 Task: Find a round trip flight from Istanbul to London for 4 passengers in business class, departing on 13 July and returning on 20 July, with a budget of up to $4,000.
Action: Mouse moved to (360, 306)
Screenshot: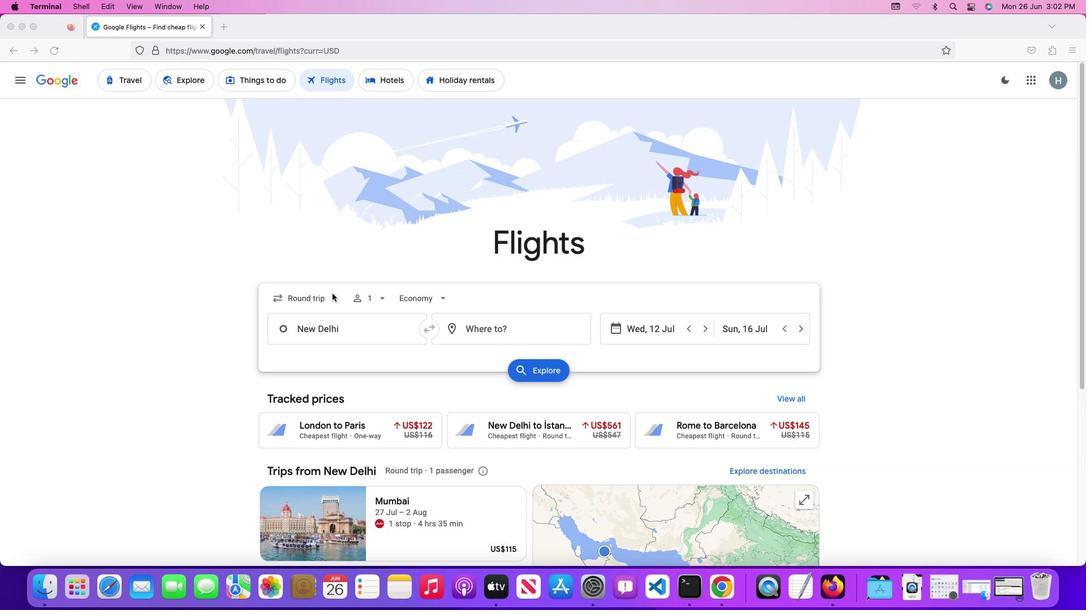 
Action: Mouse pressed left at (360, 306)
Screenshot: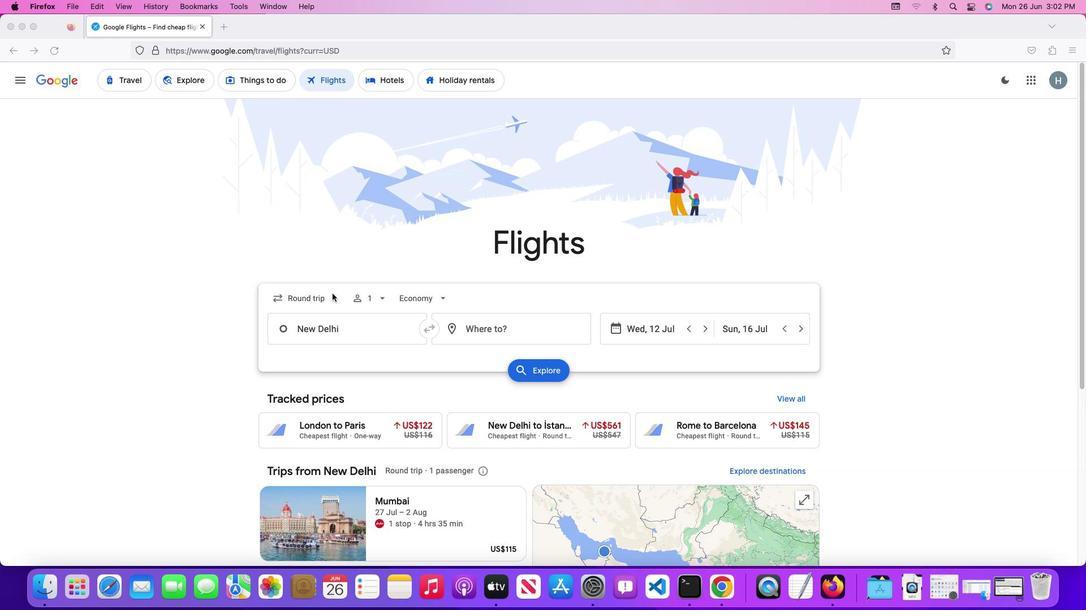 
Action: Mouse pressed left at (360, 306)
Screenshot: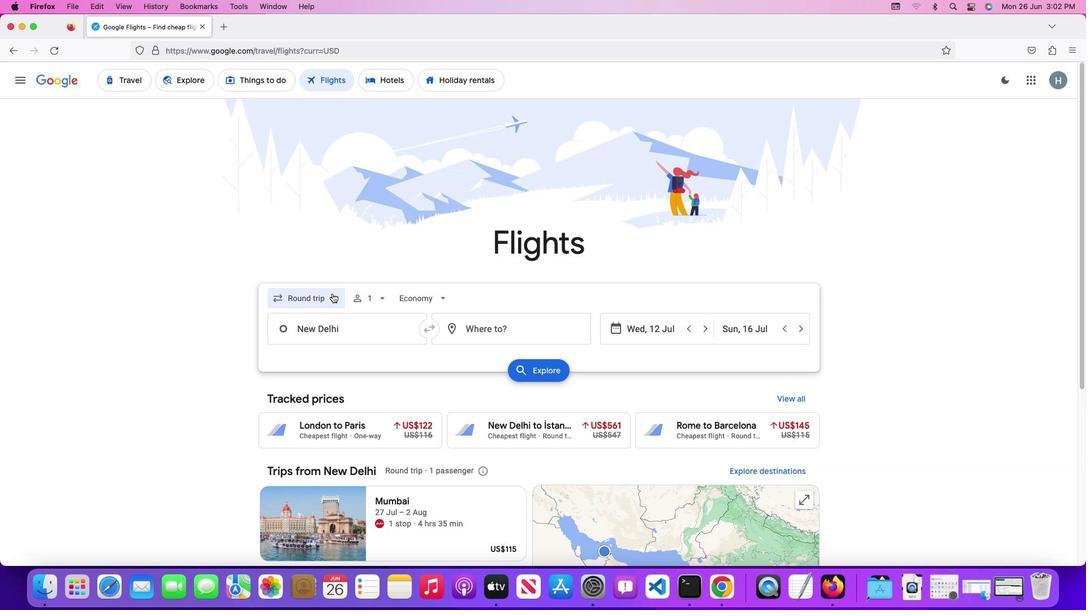 
Action: Mouse moved to (355, 338)
Screenshot: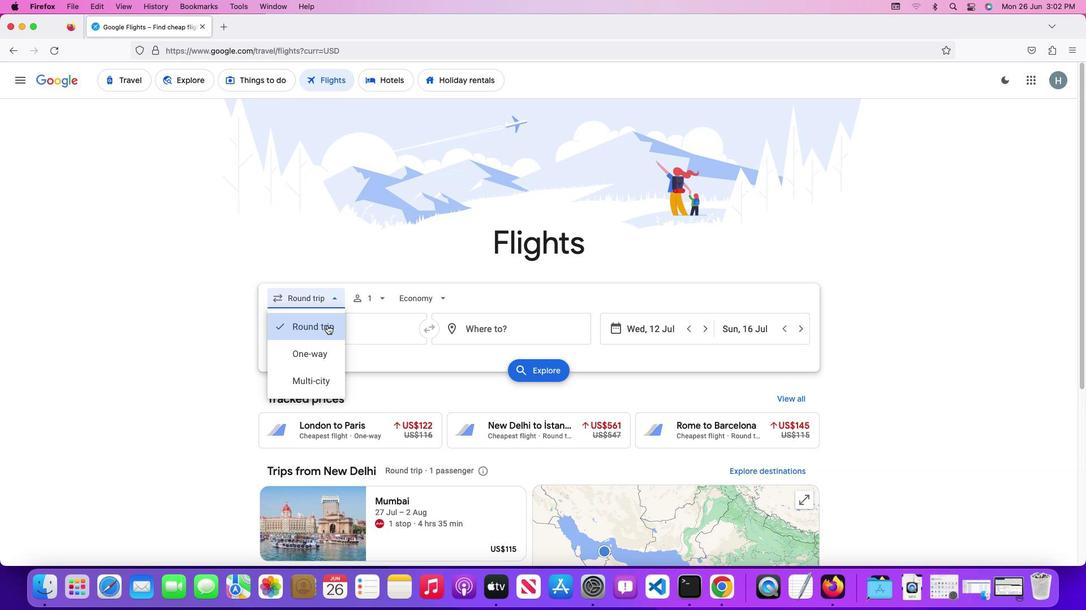 
Action: Mouse pressed left at (355, 338)
Screenshot: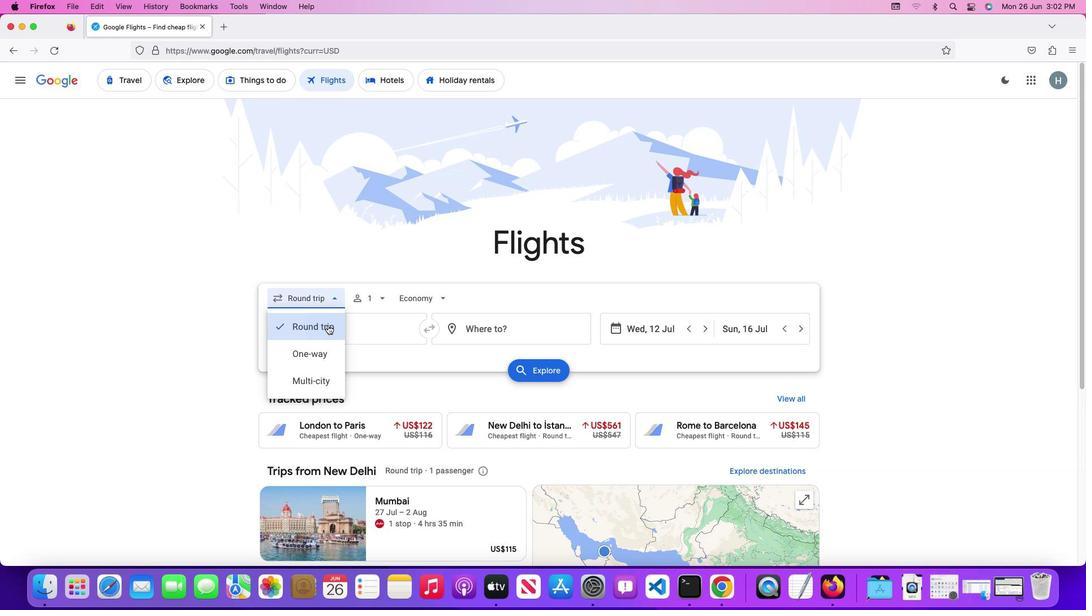
Action: Mouse moved to (407, 314)
Screenshot: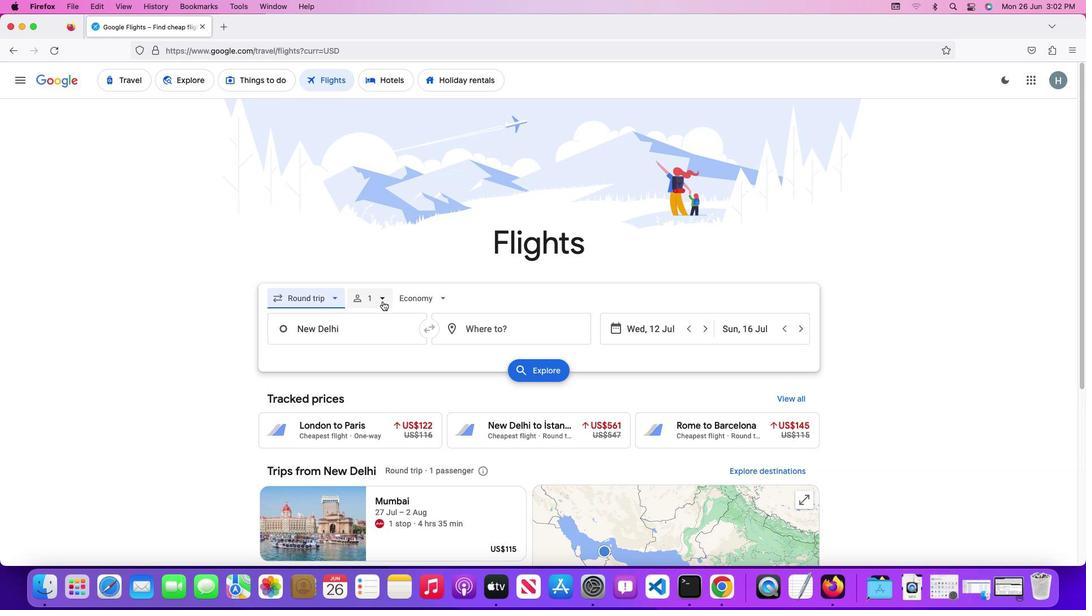 
Action: Mouse pressed left at (407, 314)
Screenshot: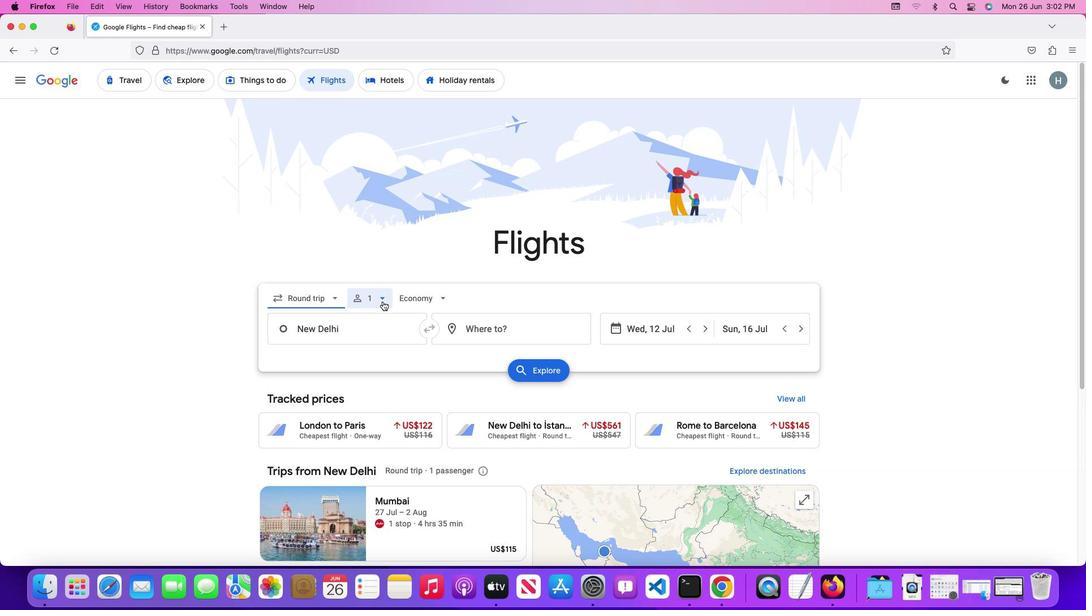 
Action: Mouse moved to (485, 337)
Screenshot: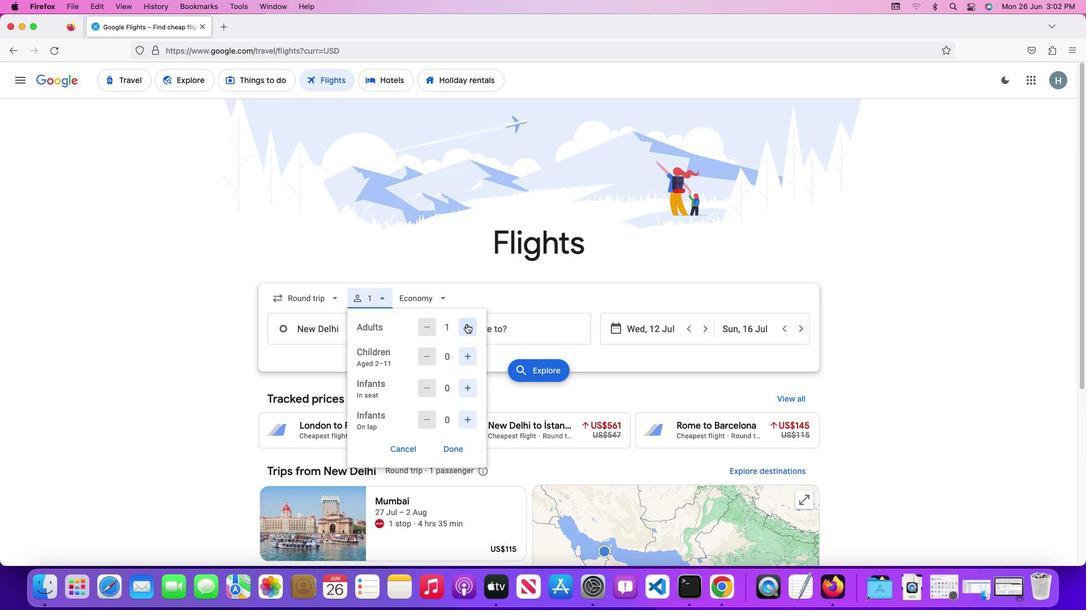 
Action: Mouse pressed left at (485, 337)
Screenshot: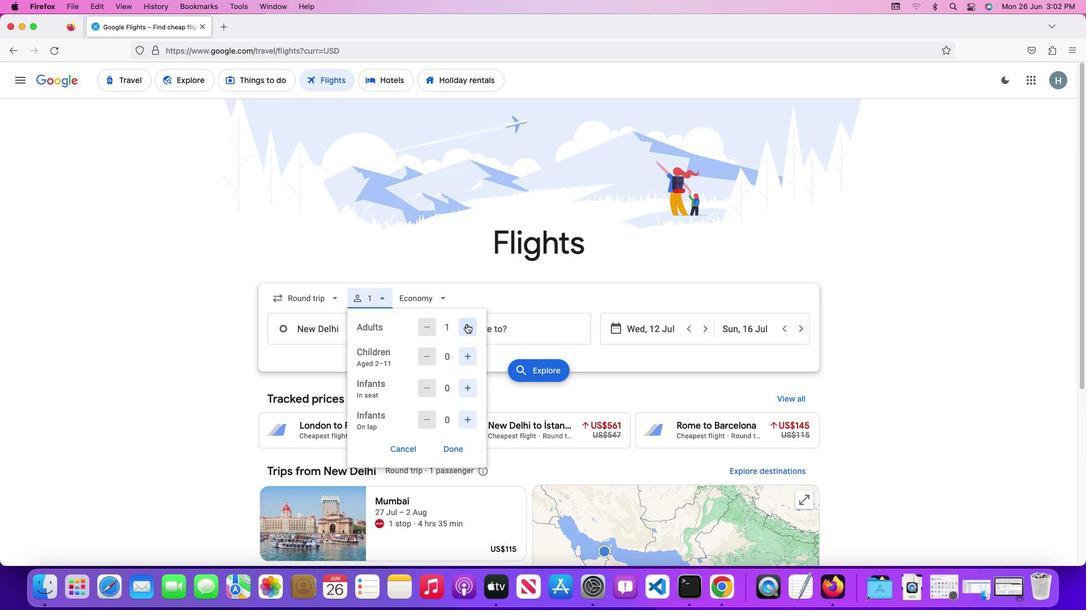
Action: Mouse moved to (492, 375)
Screenshot: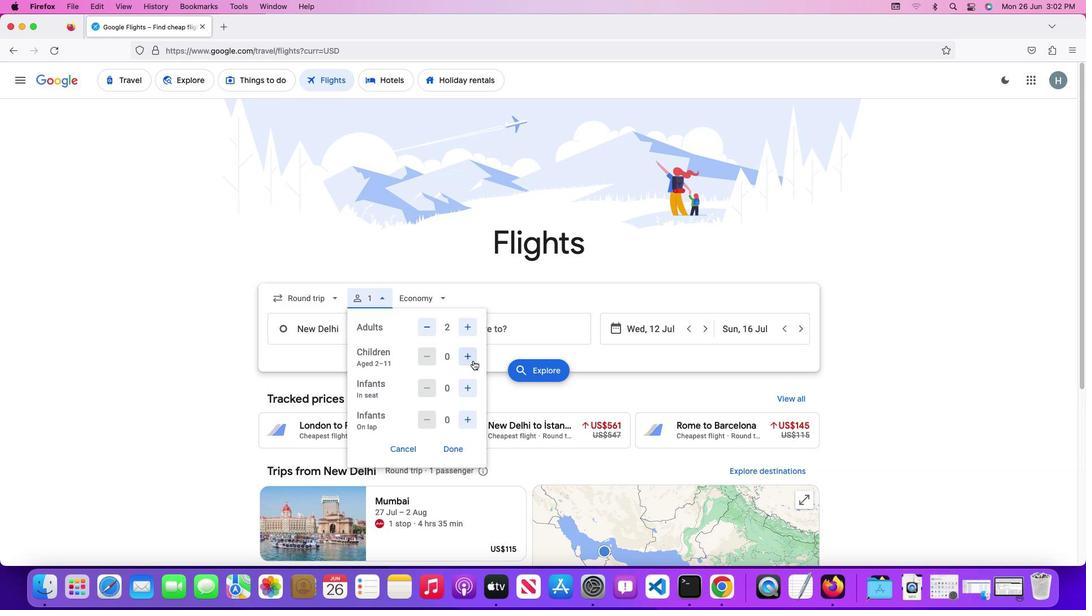 
Action: Mouse pressed left at (492, 375)
Screenshot: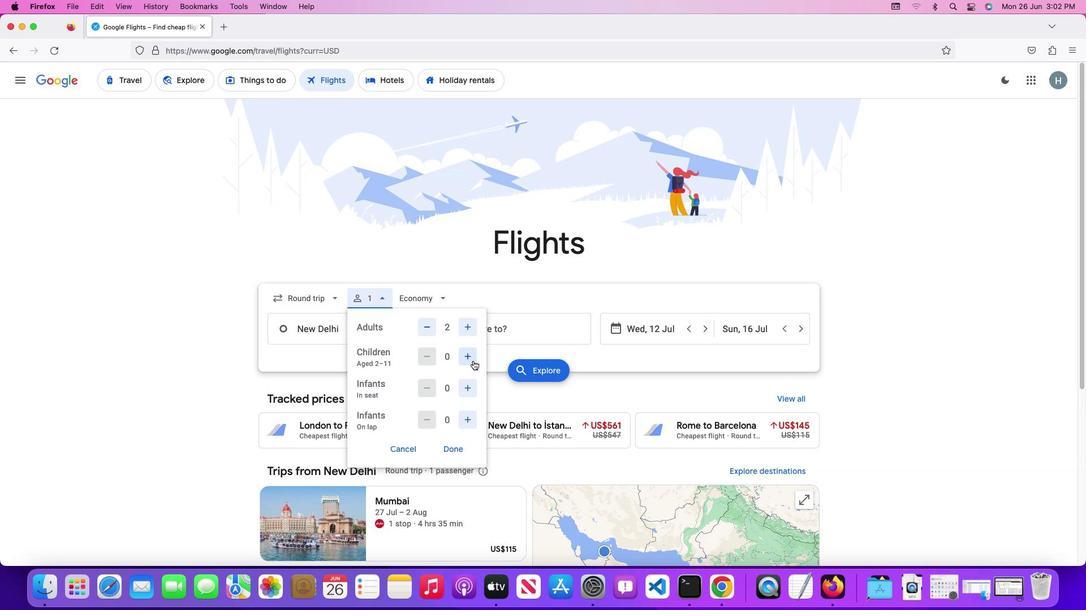 
Action: Mouse moved to (489, 438)
Screenshot: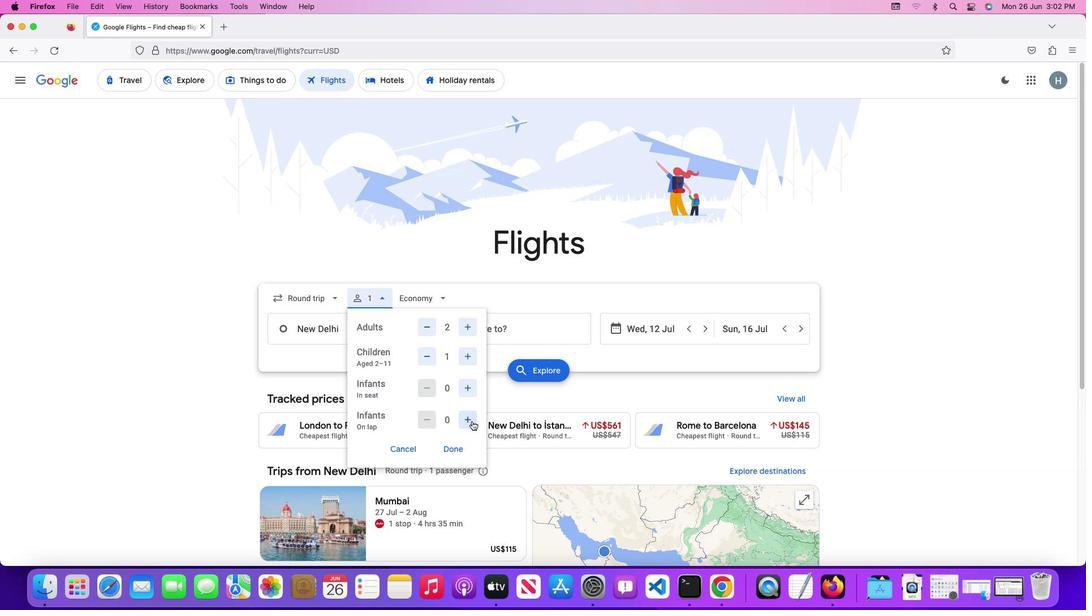 
Action: Mouse pressed left at (489, 438)
Screenshot: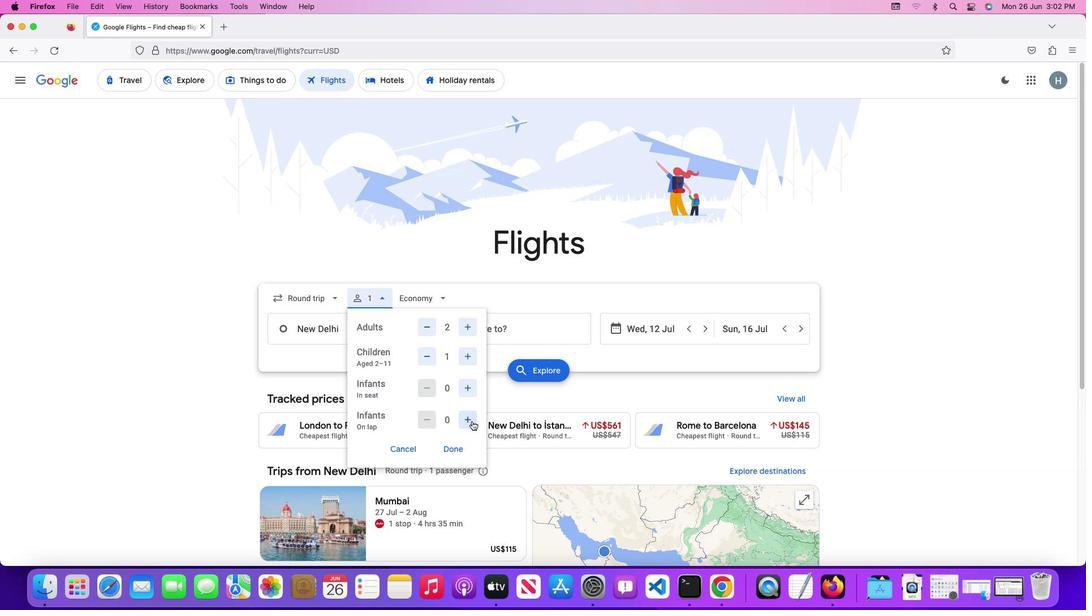 
Action: Mouse moved to (470, 470)
Screenshot: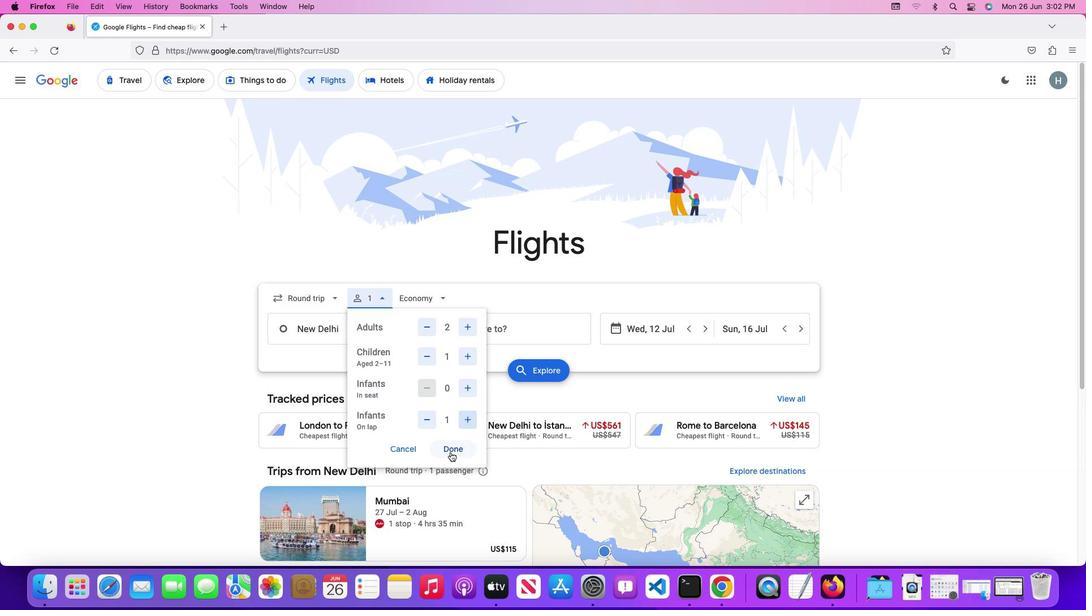 
Action: Mouse pressed left at (470, 470)
Screenshot: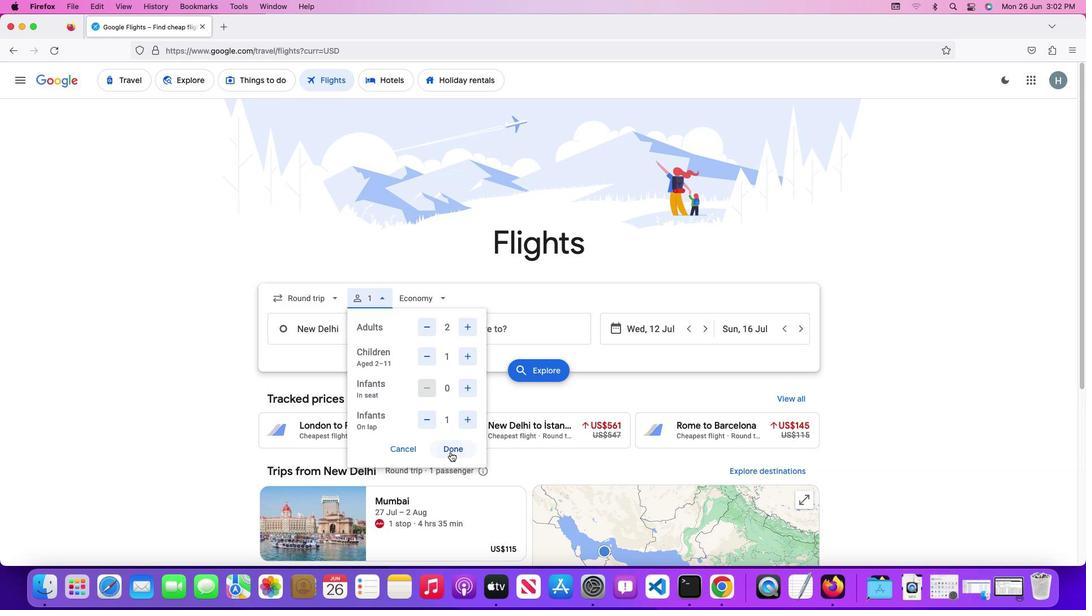 
Action: Mouse moved to (456, 304)
Screenshot: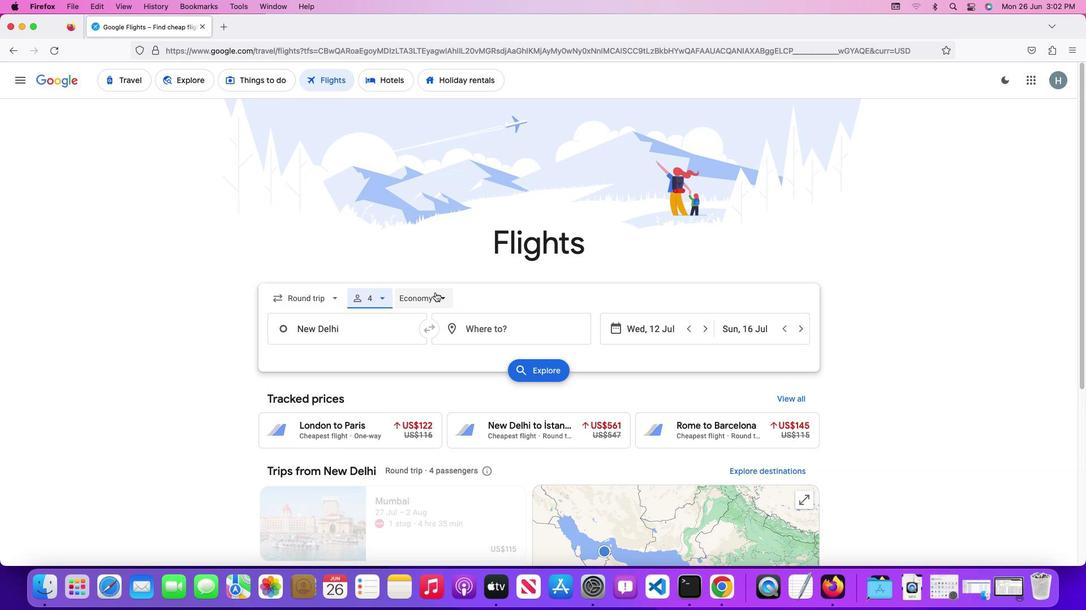 
Action: Mouse pressed left at (456, 304)
Screenshot: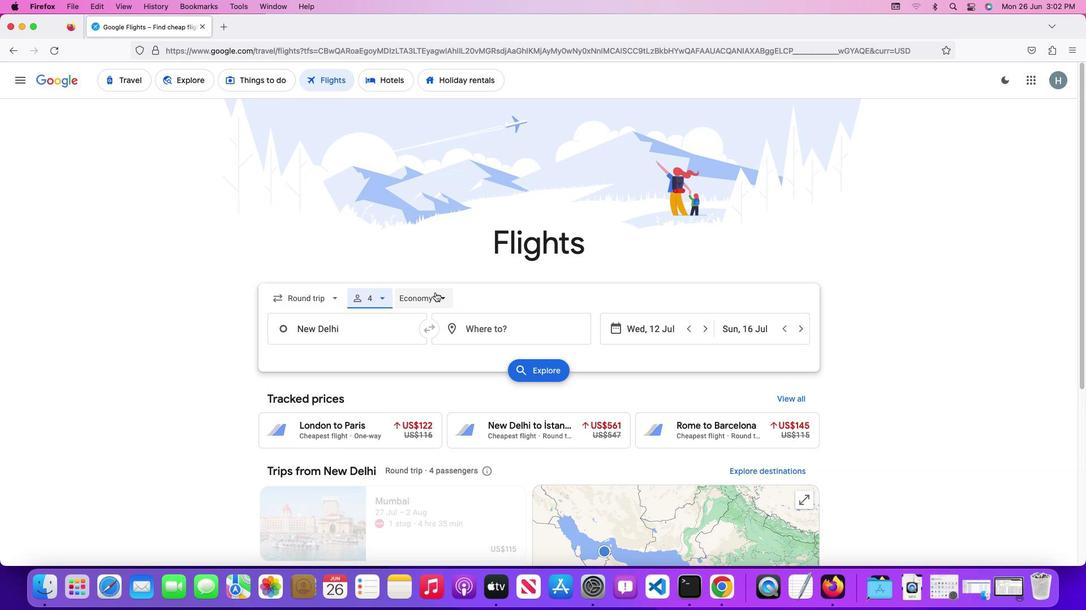 
Action: Mouse moved to (457, 394)
Screenshot: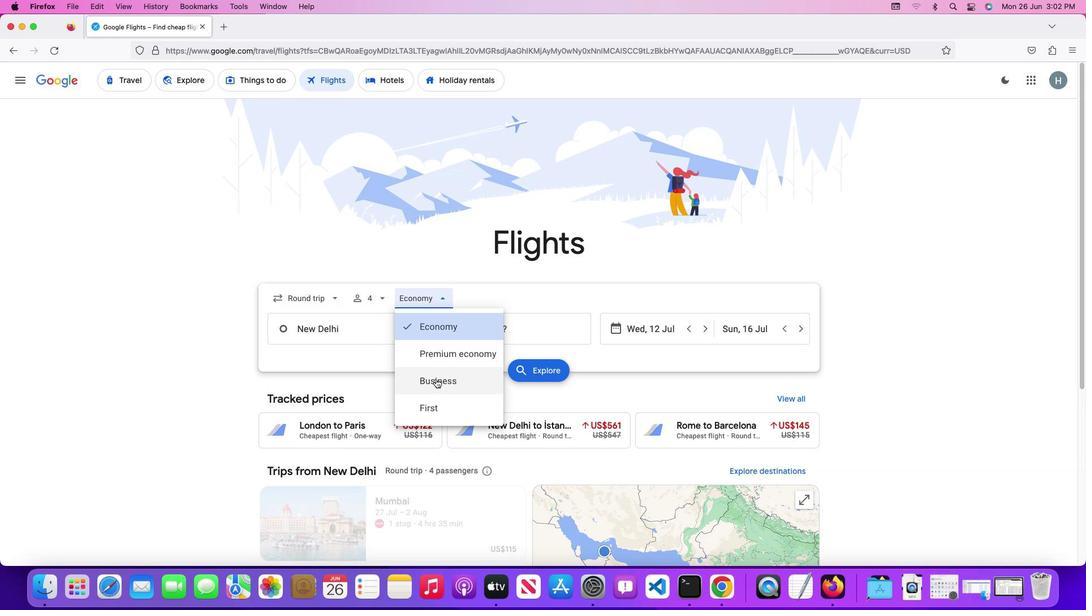 
Action: Mouse pressed left at (457, 394)
Screenshot: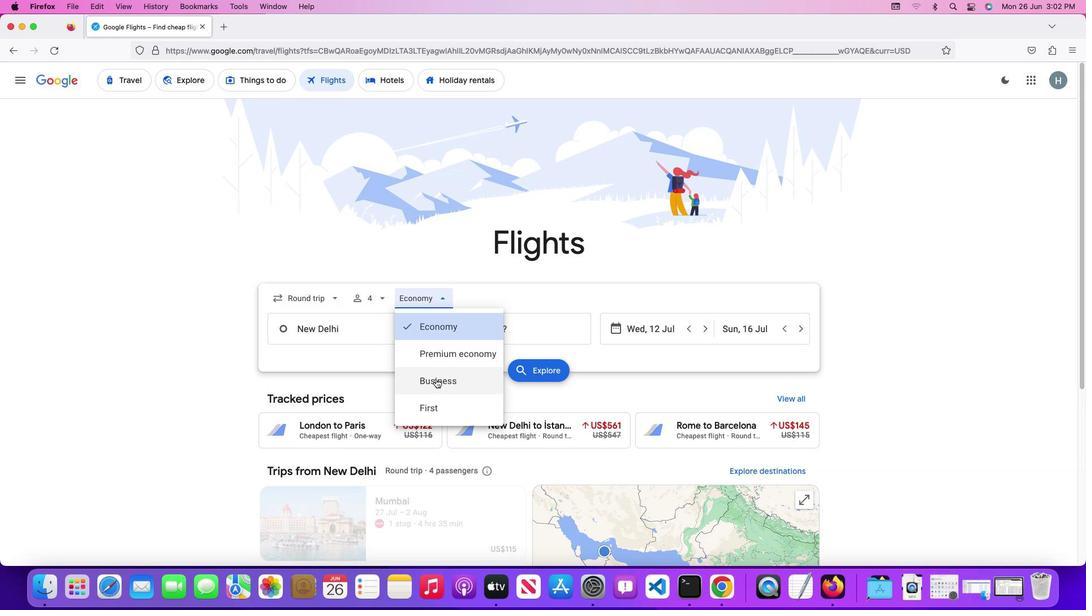 
Action: Mouse moved to (390, 343)
Screenshot: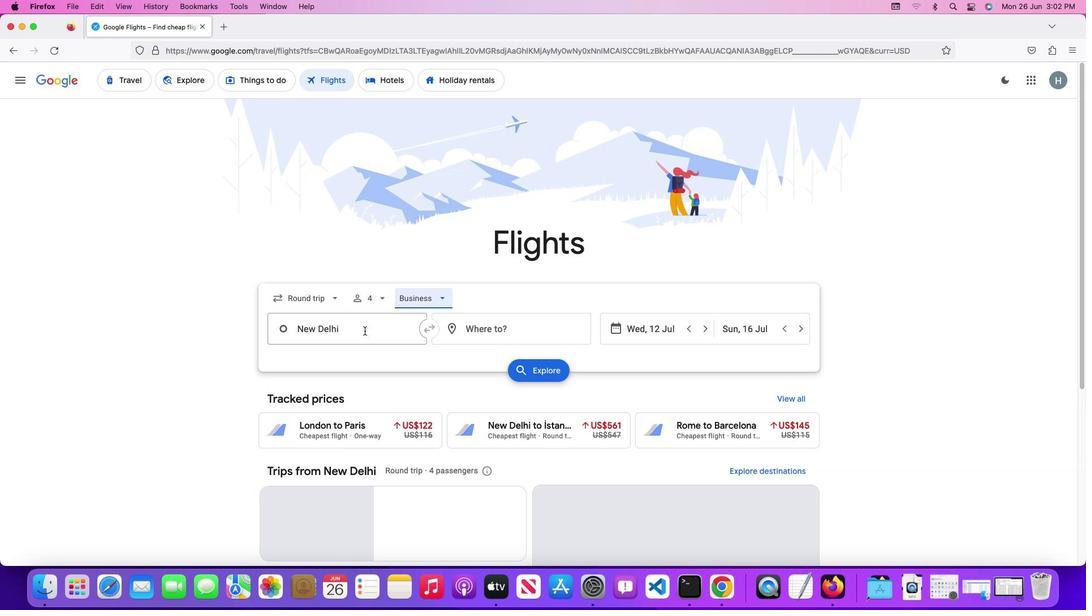 
Action: Mouse pressed left at (390, 343)
Screenshot: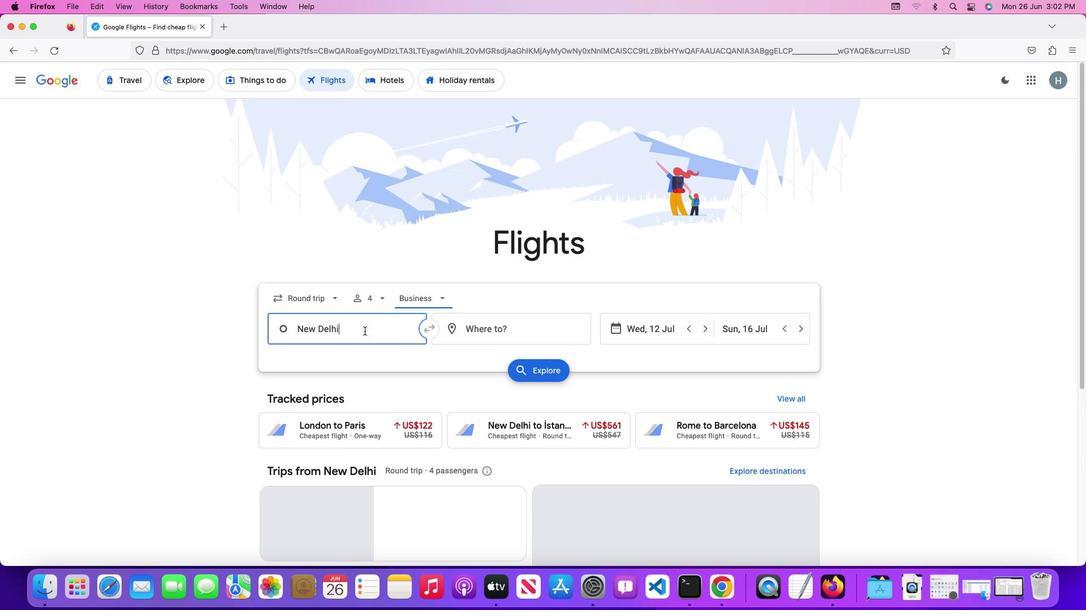 
Action: Key pressed Key.shift'I''s''t''a''n''b''u''l'
Screenshot: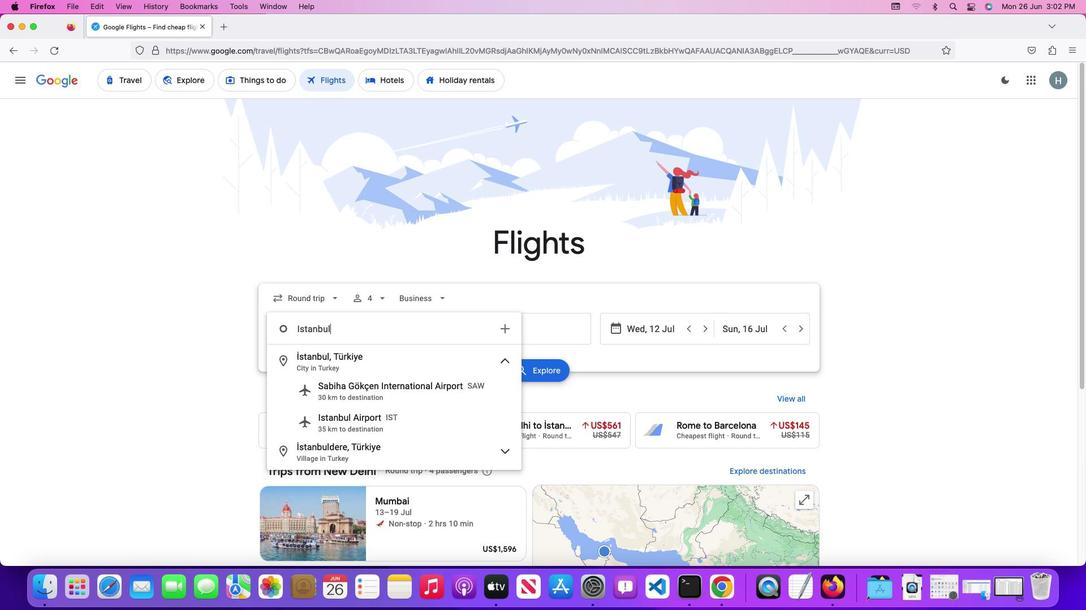 
Action: Mouse moved to (425, 376)
Screenshot: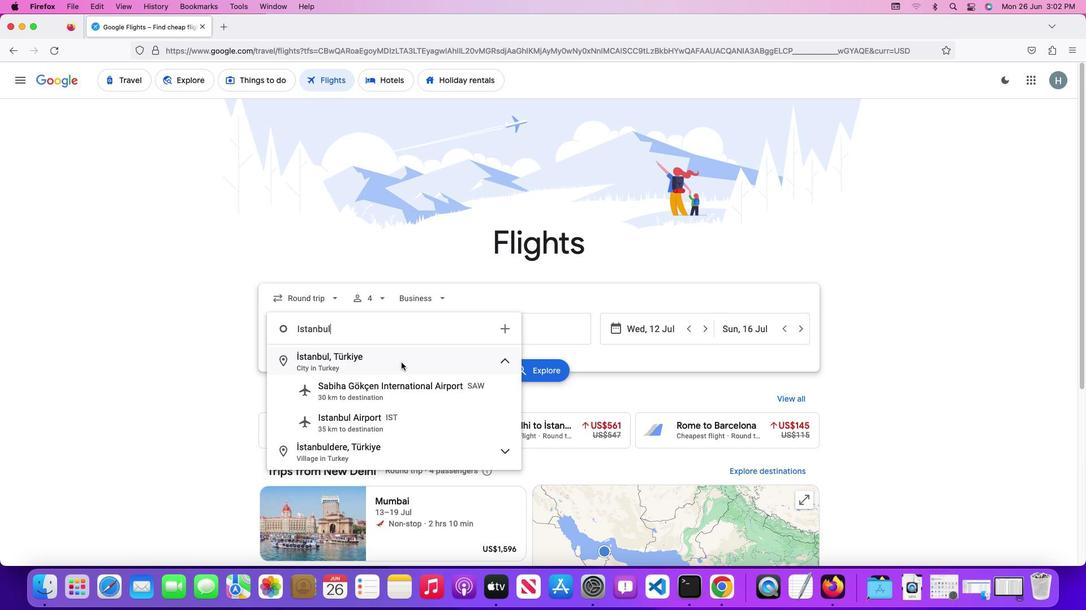 
Action: Mouse pressed left at (425, 376)
Screenshot: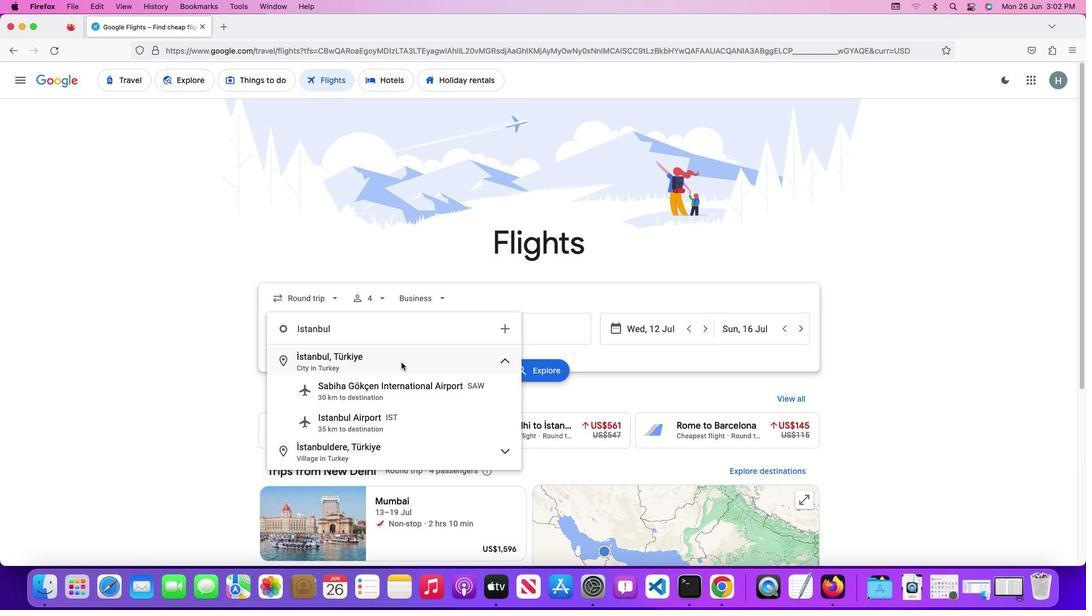 
Action: Mouse moved to (492, 346)
Screenshot: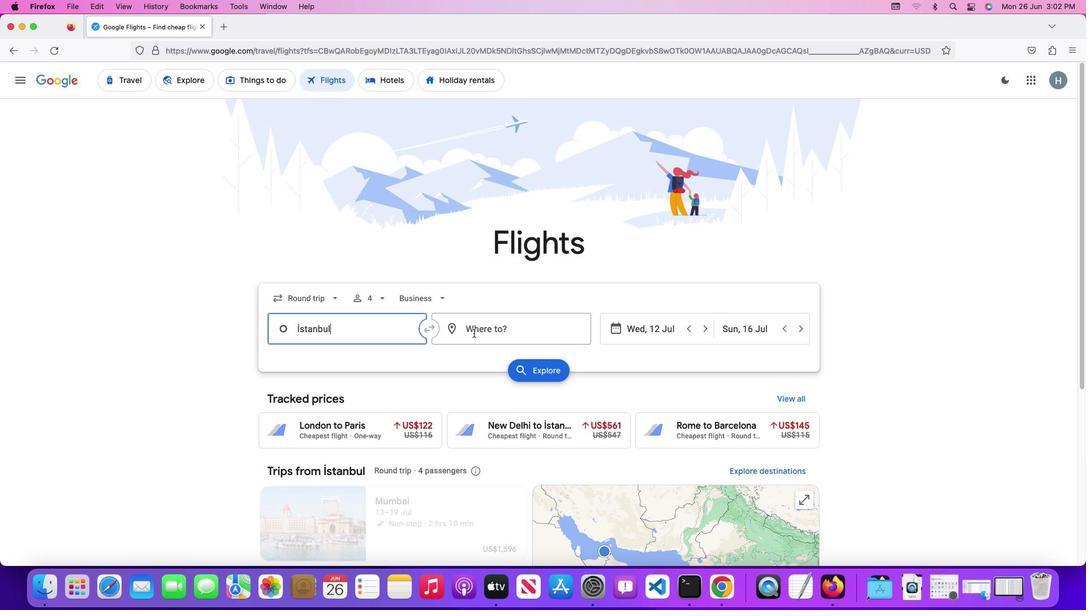 
Action: Mouse pressed left at (492, 346)
Screenshot: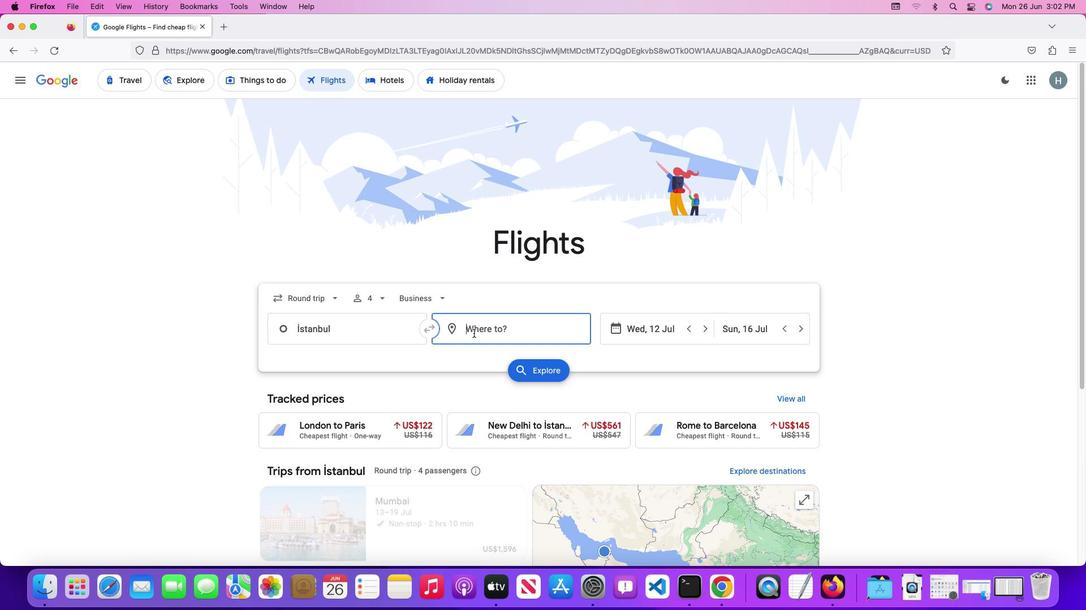 
Action: Key pressed Key.shift'L''o''n''d''o''n'
Screenshot: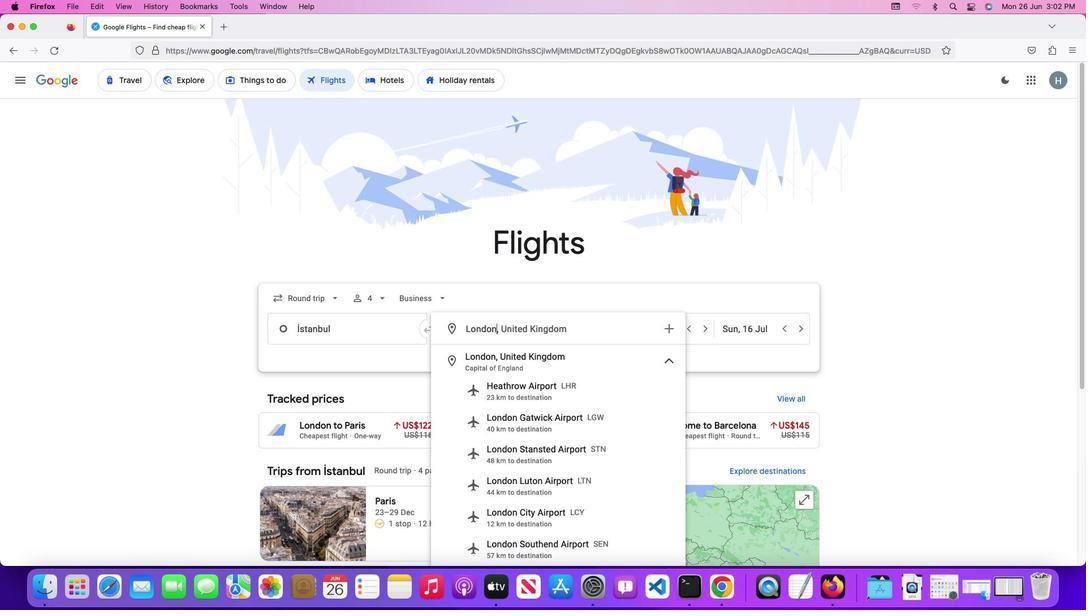 
Action: Mouse moved to (516, 379)
Screenshot: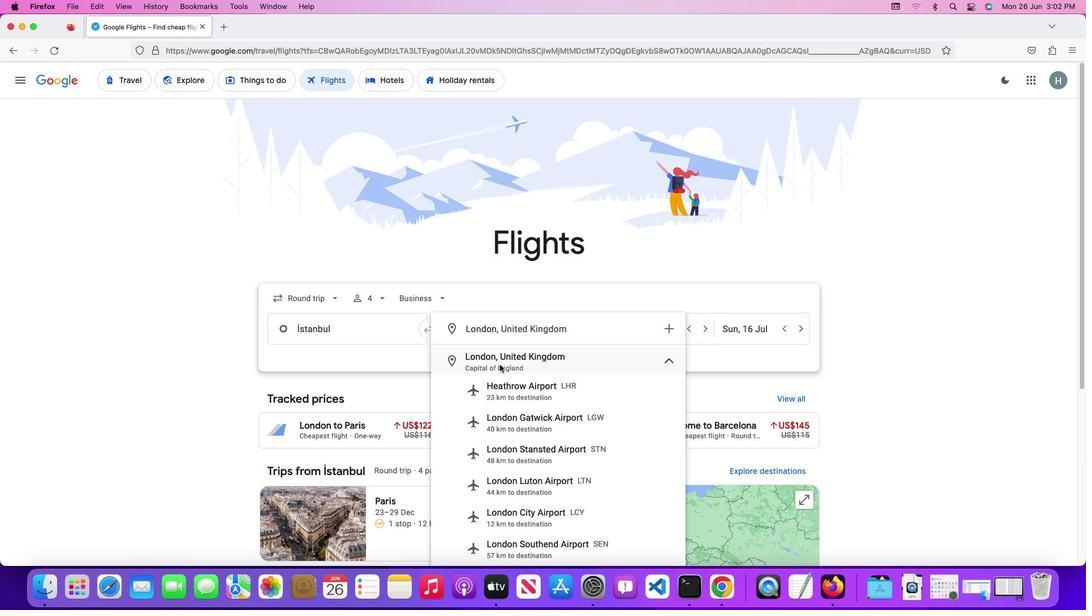 
Action: Mouse pressed left at (516, 379)
Screenshot: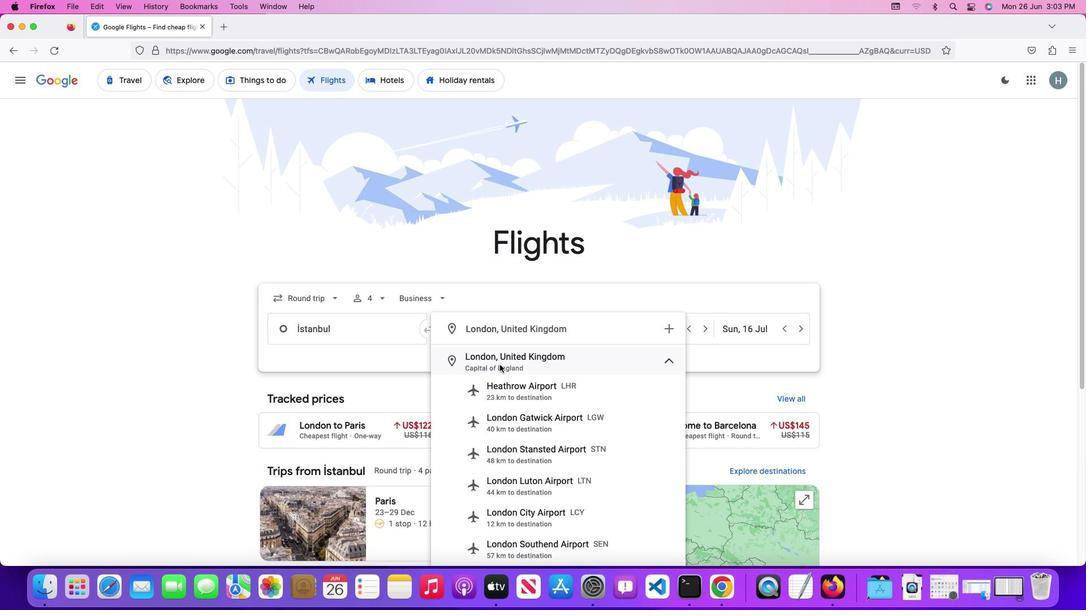 
Action: Mouse moved to (675, 337)
Screenshot: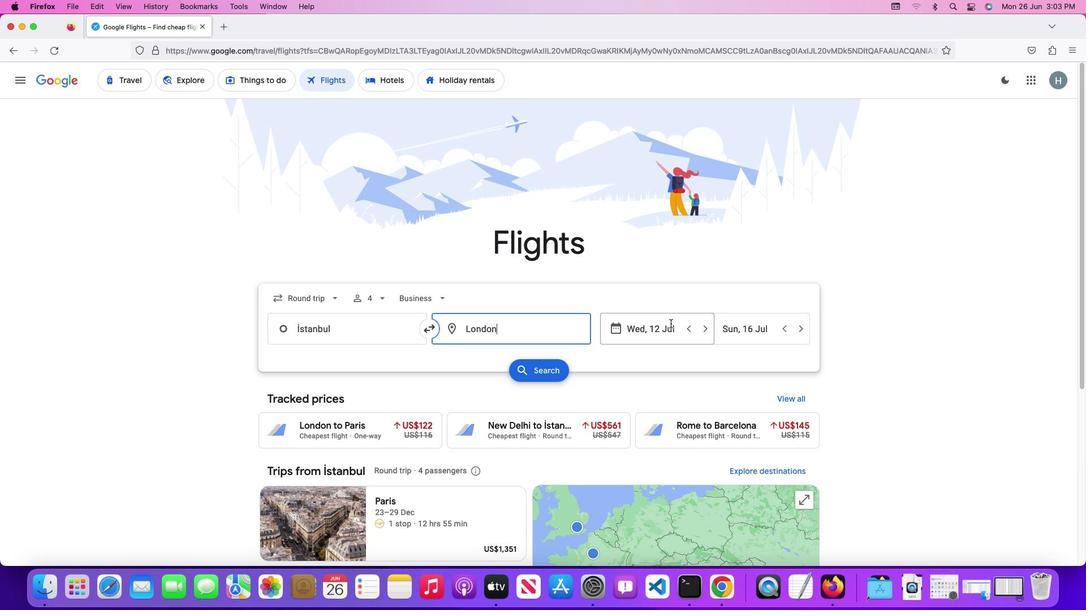 
Action: Mouse pressed left at (675, 337)
Screenshot: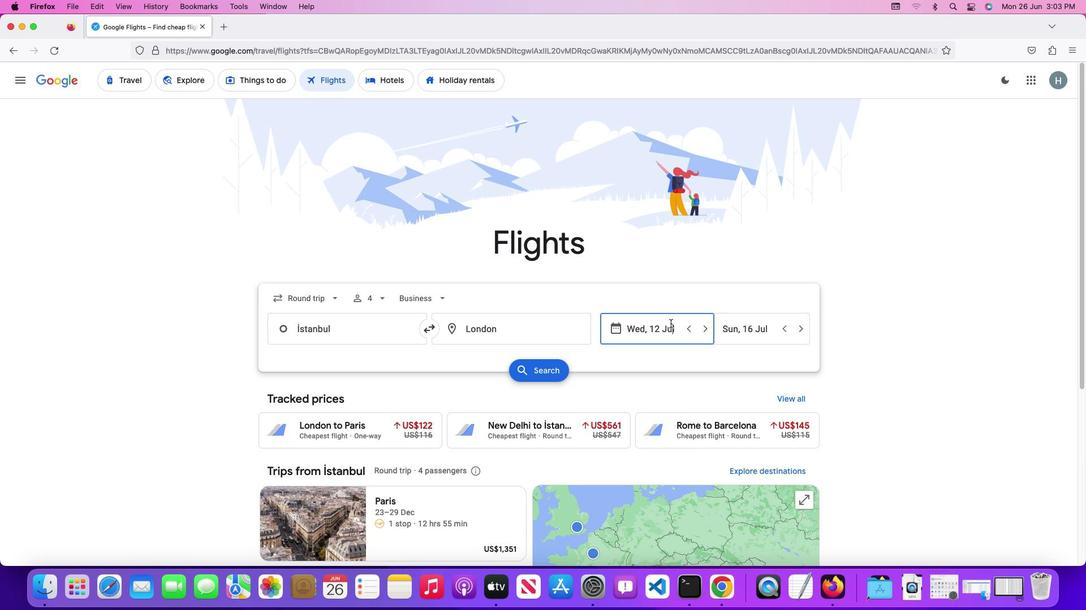
Action: Mouse moved to (736, 437)
Screenshot: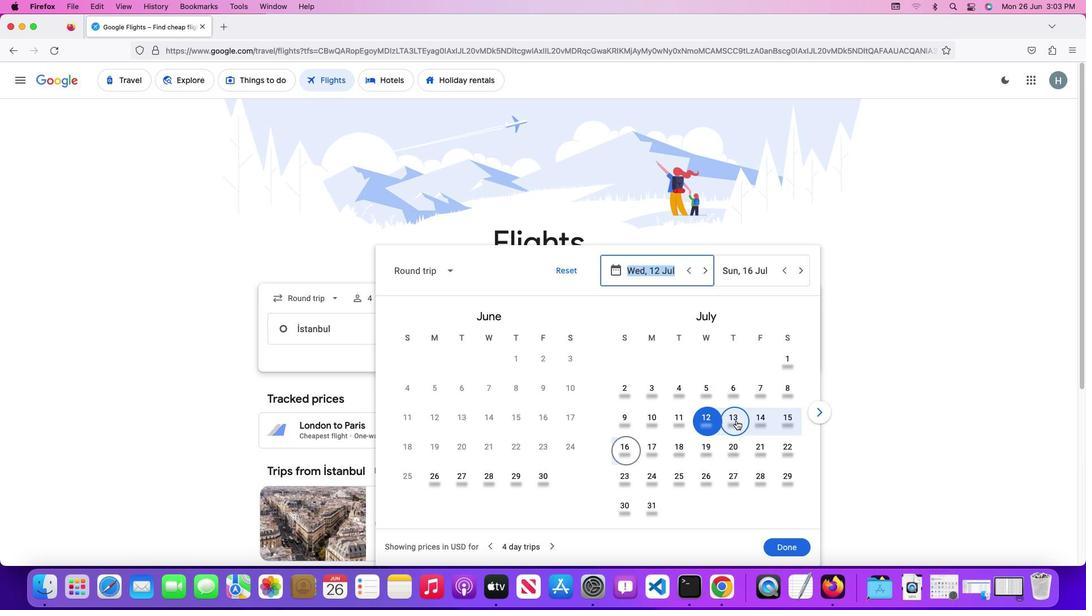 
Action: Mouse pressed left at (736, 437)
Screenshot: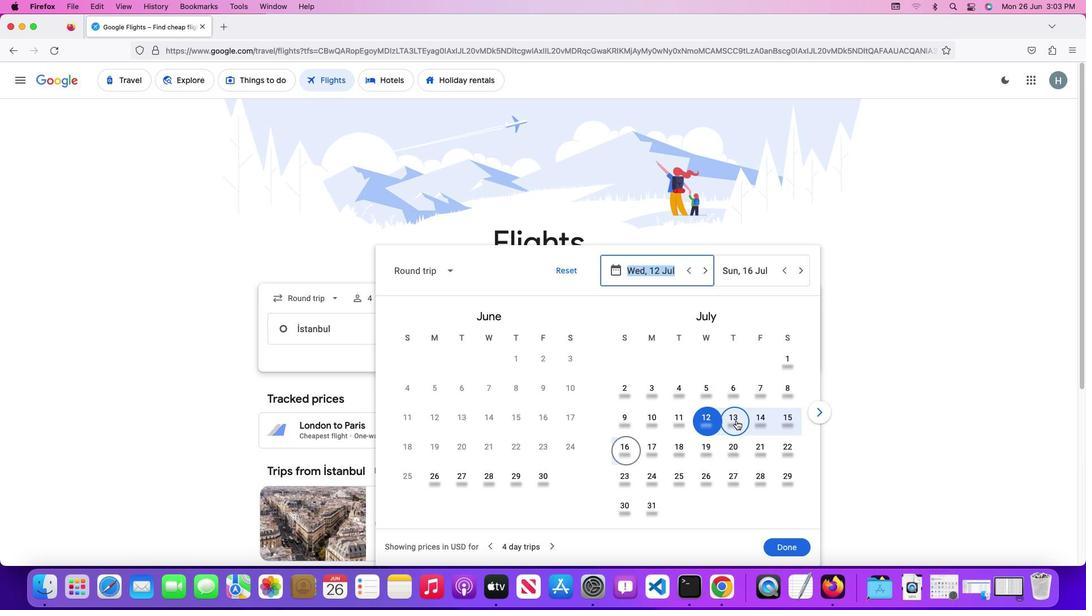 
Action: Mouse moved to (731, 475)
Screenshot: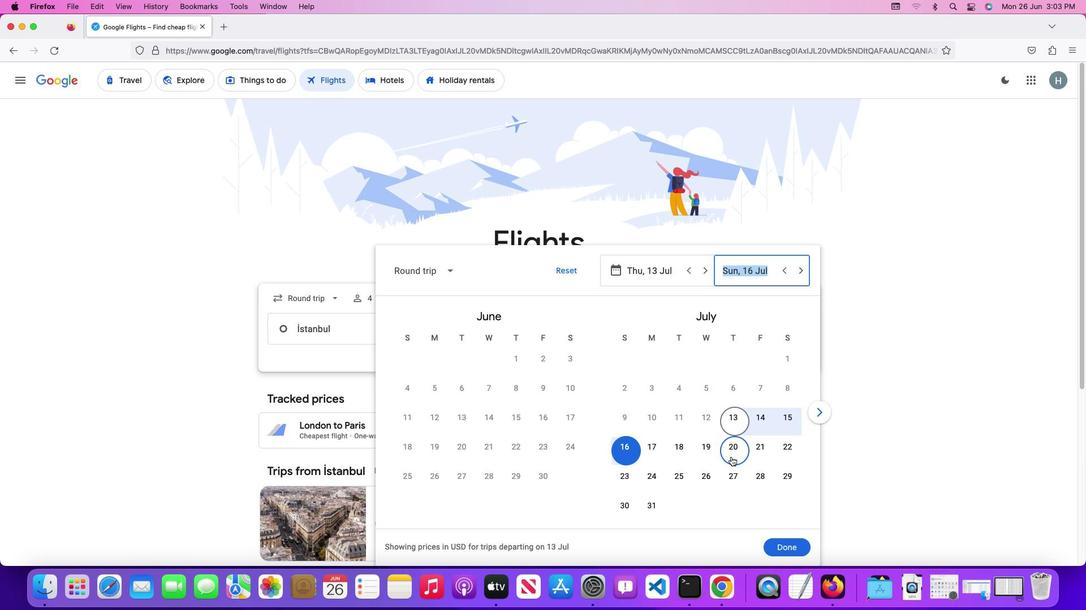
Action: Mouse pressed left at (731, 475)
Screenshot: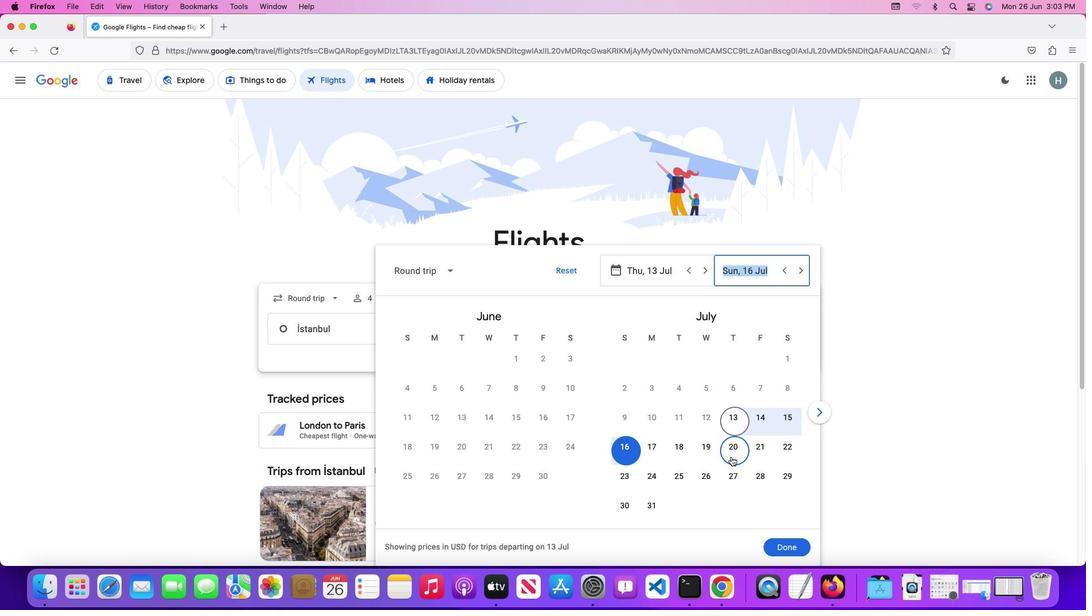 
Action: Mouse moved to (782, 565)
Screenshot: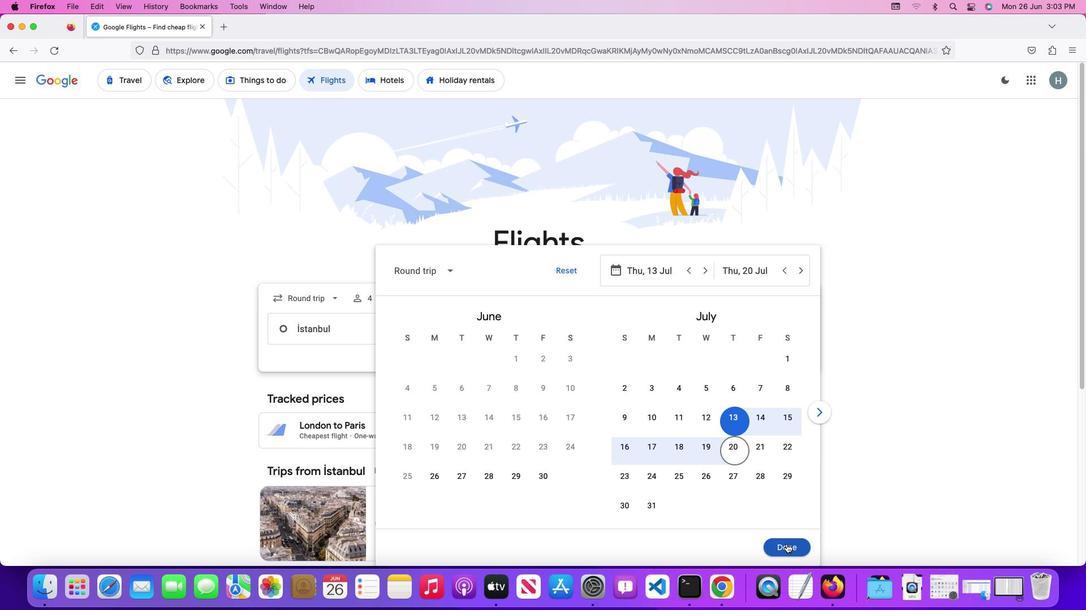 
Action: Mouse pressed left at (782, 565)
Screenshot: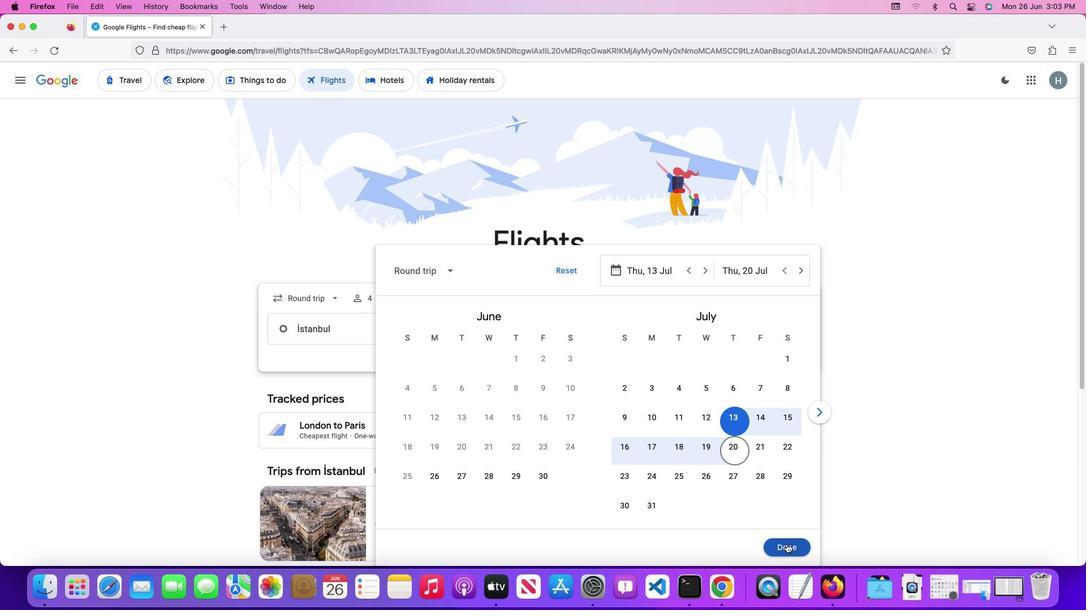 
Action: Mouse moved to (560, 384)
Screenshot: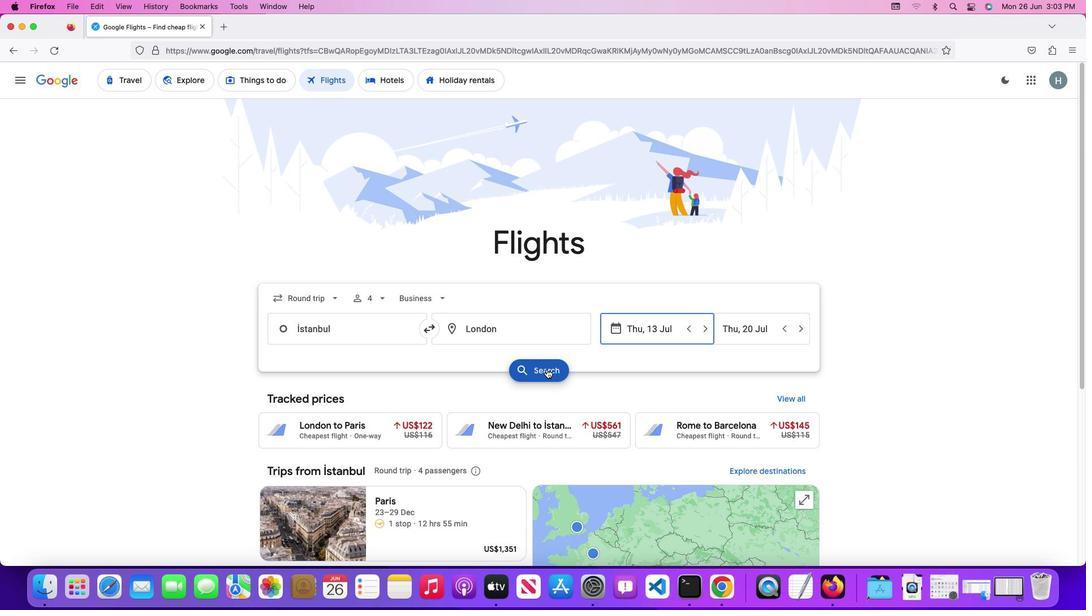 
Action: Mouse pressed left at (560, 384)
Screenshot: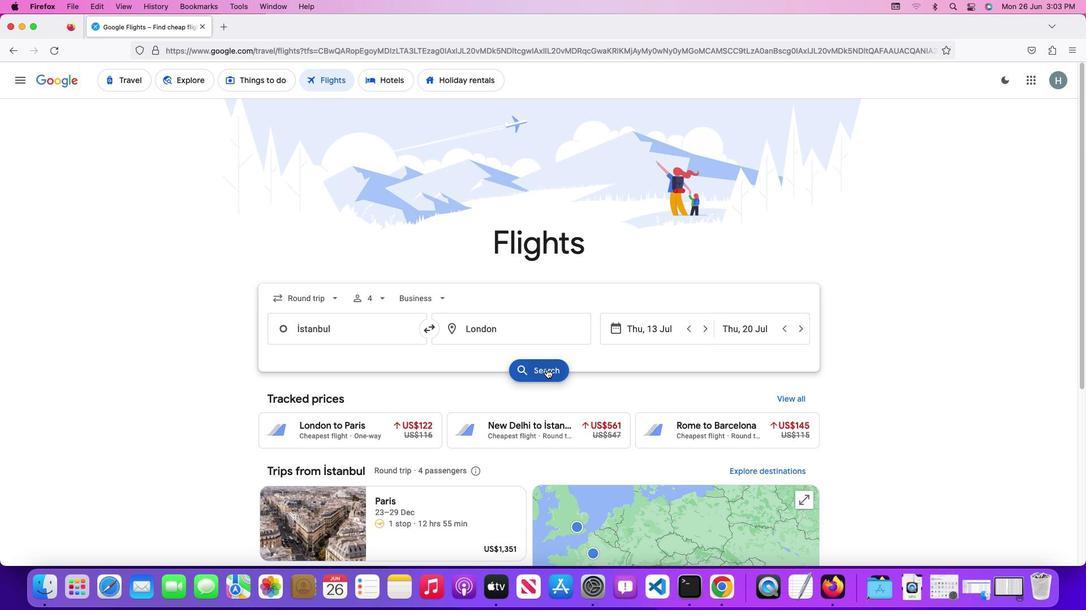 
Action: Mouse moved to (531, 193)
Screenshot: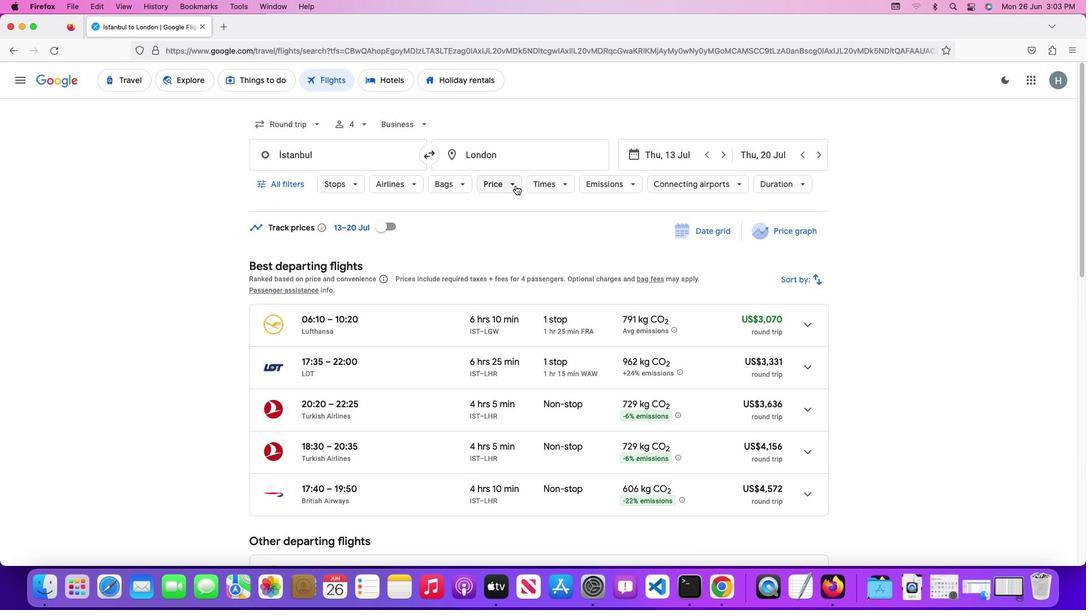 
Action: Mouse pressed left at (531, 193)
Screenshot: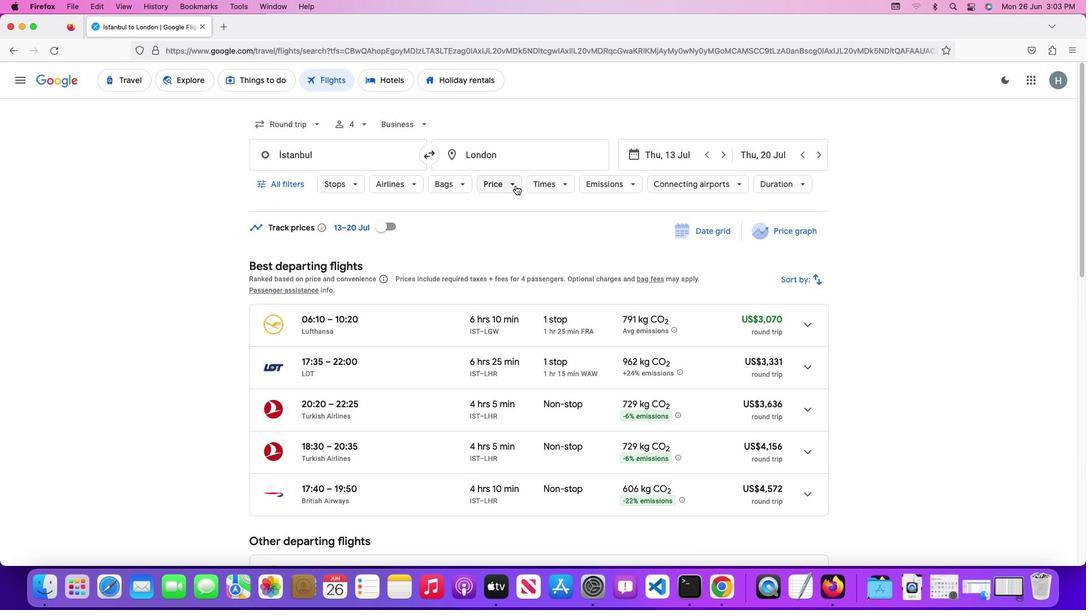 
Action: Mouse moved to (667, 269)
Screenshot: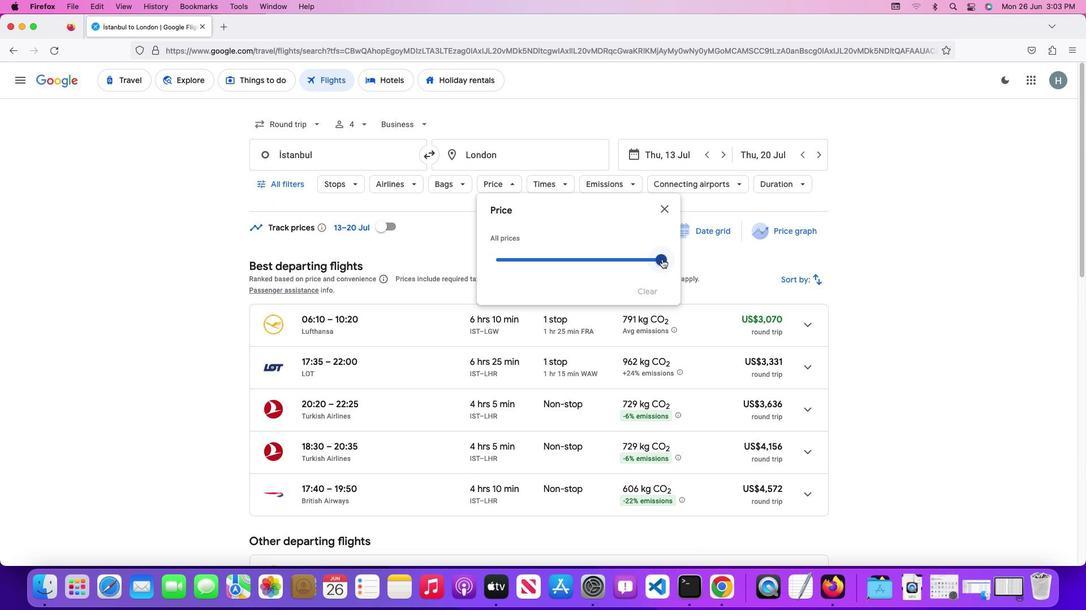 
Action: Mouse pressed left at (667, 269)
Screenshot: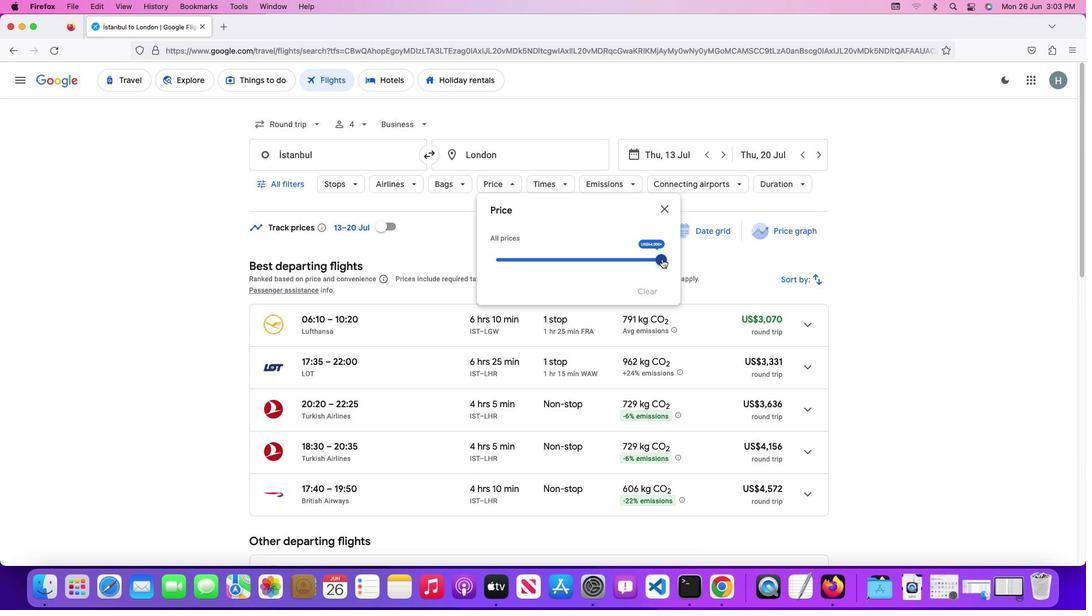 
Action: Mouse moved to (674, 215)
Screenshot: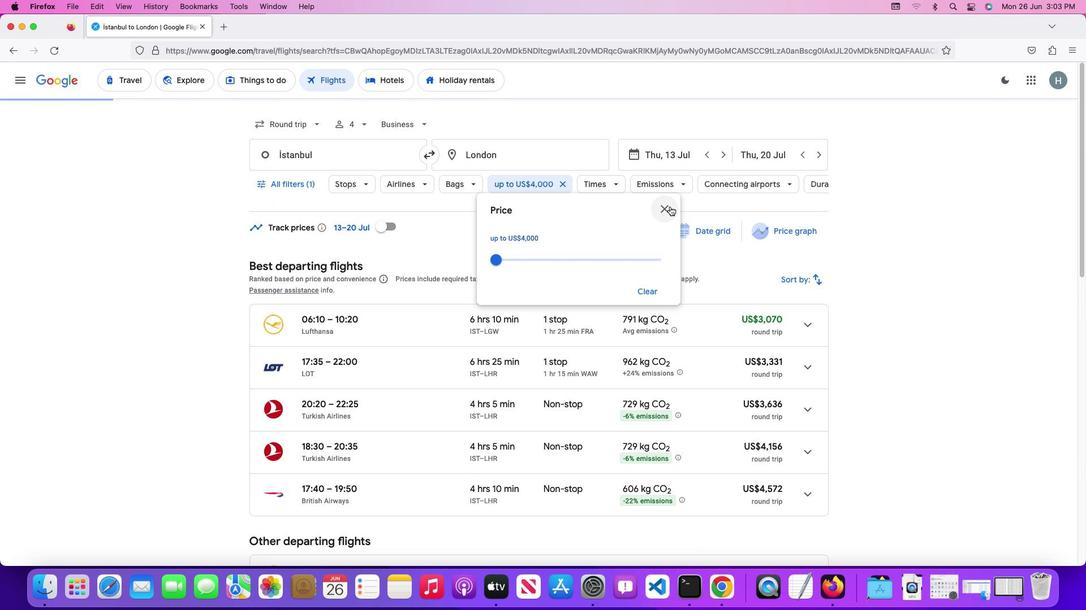 
Action: Mouse pressed left at (674, 215)
Screenshot: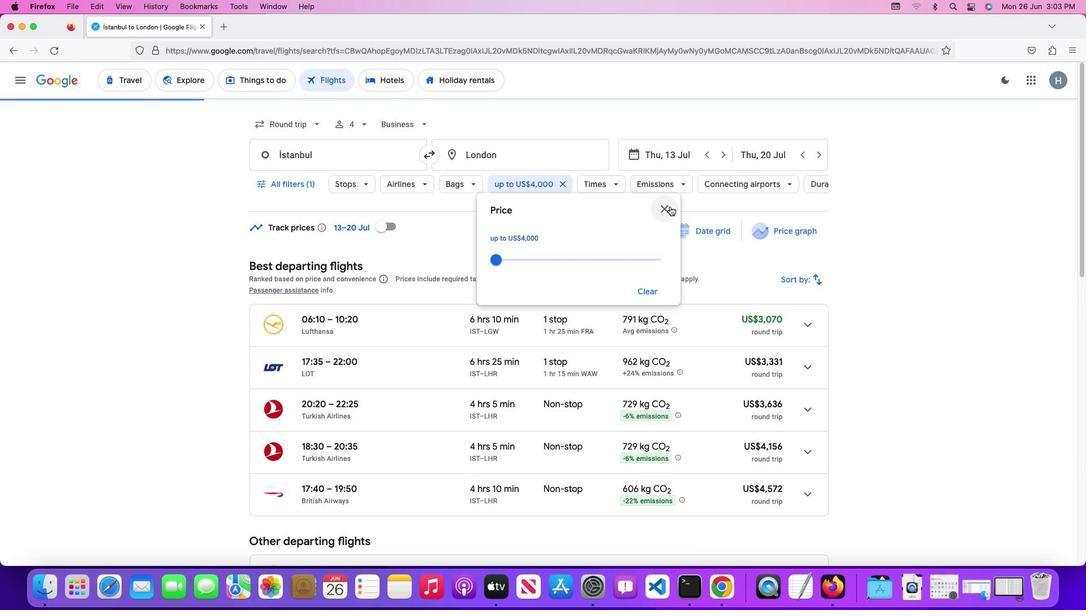 
Action: Mouse moved to (572, 192)
Screenshot: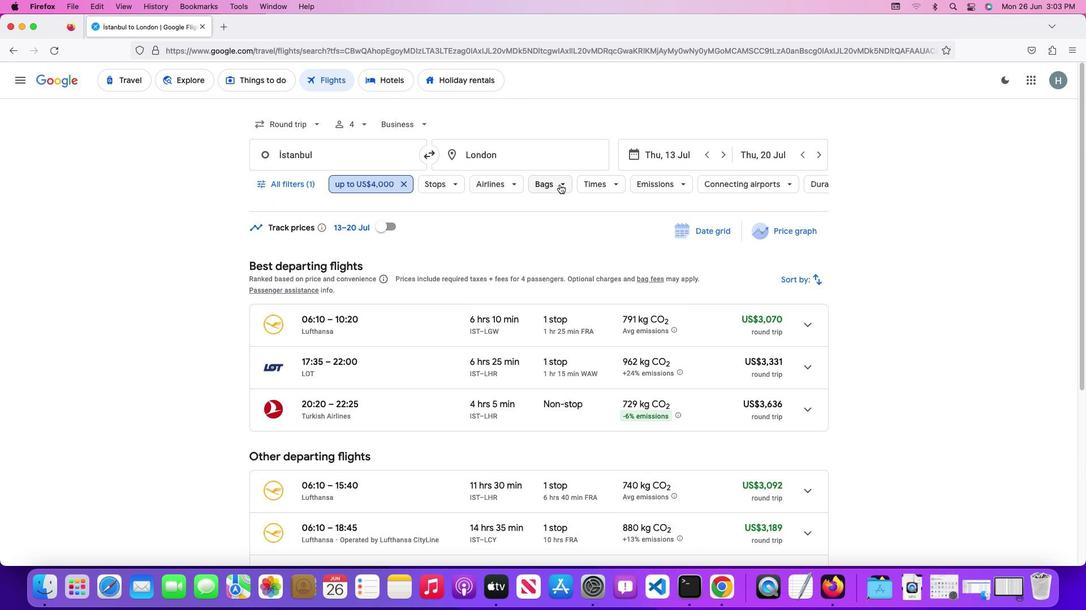 
Action: Mouse pressed left at (572, 192)
Screenshot: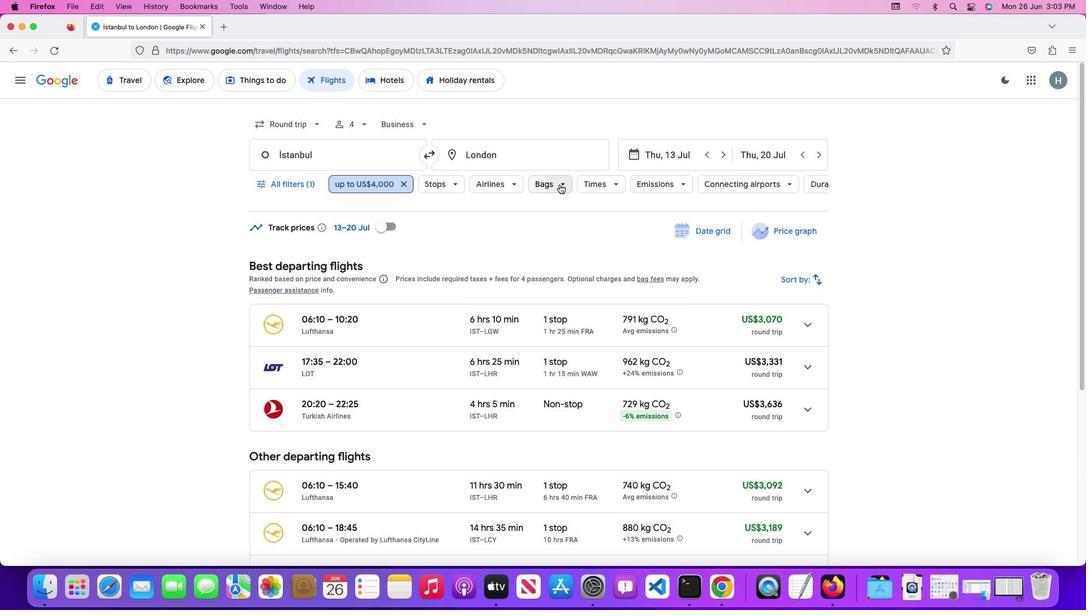 
Action: Mouse moved to (704, 250)
Screenshot: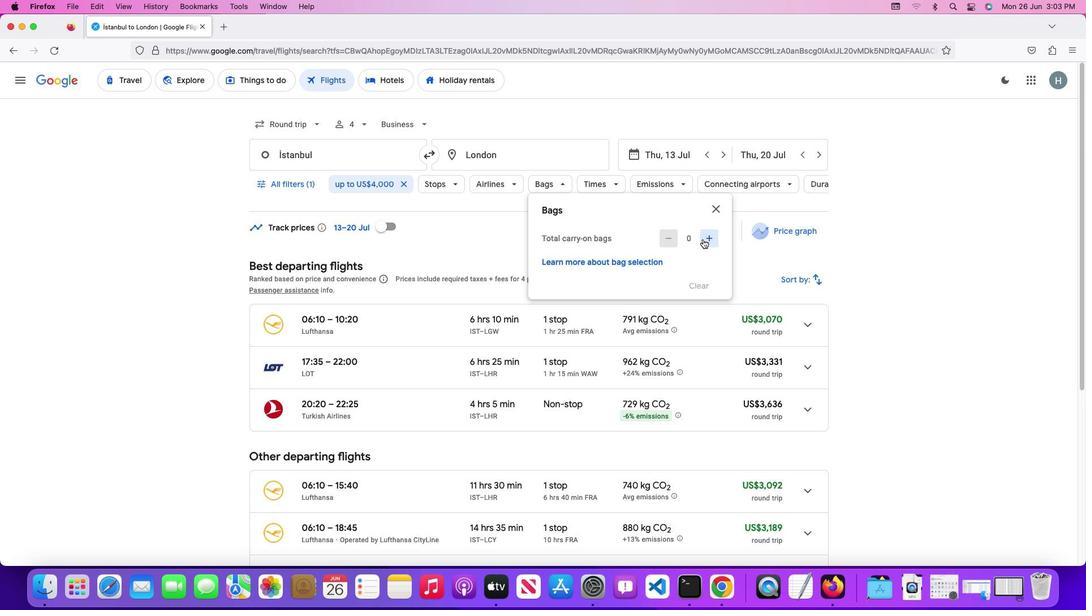 
Action: Mouse pressed left at (704, 250)
Screenshot: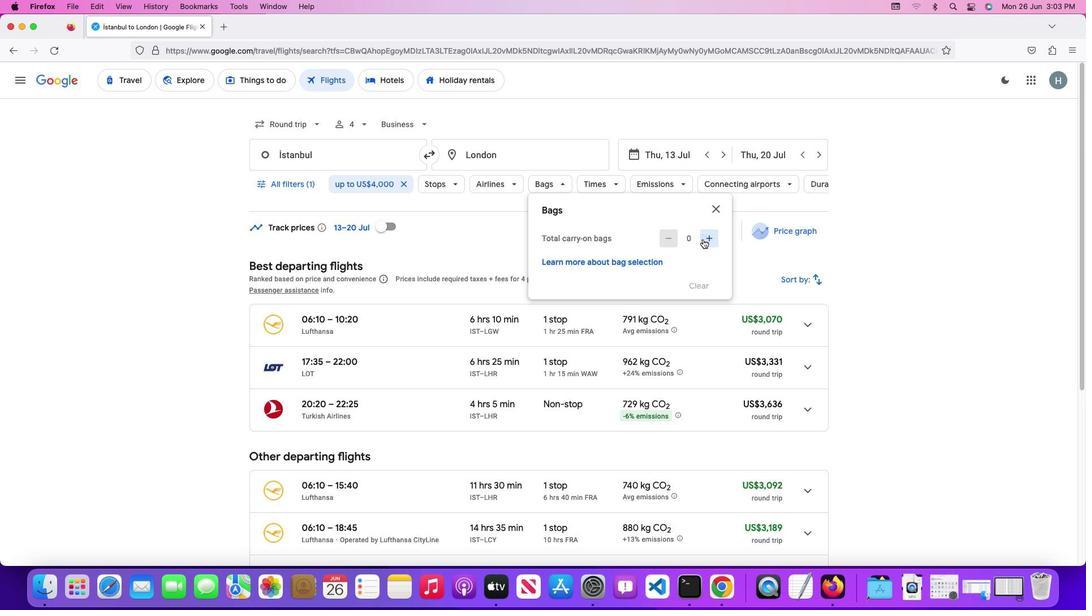
Action: Mouse moved to (706, 247)
Screenshot: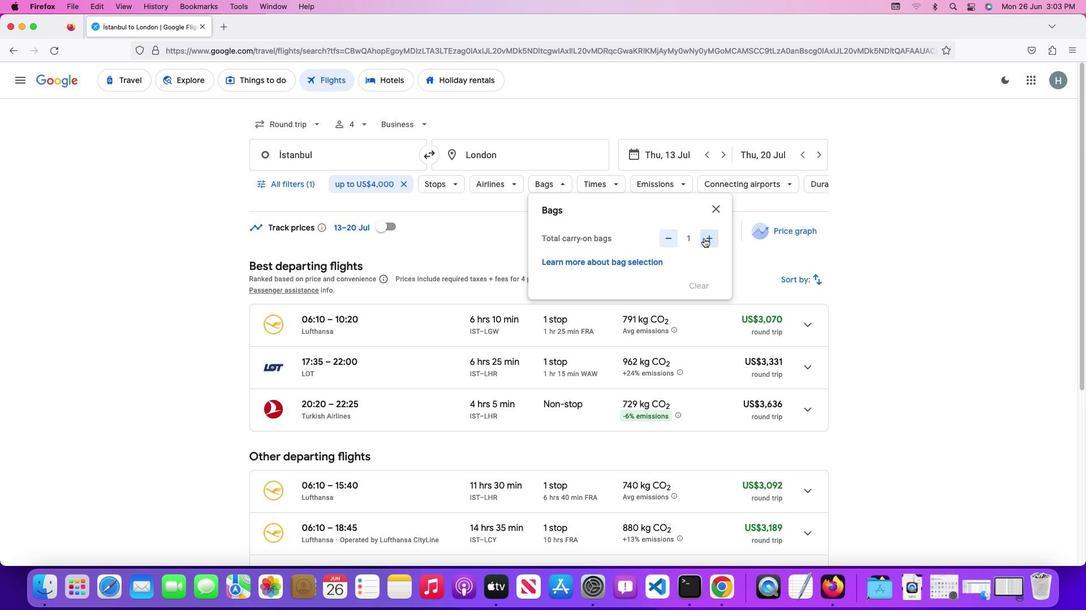 
Action: Mouse pressed left at (706, 247)
Screenshot: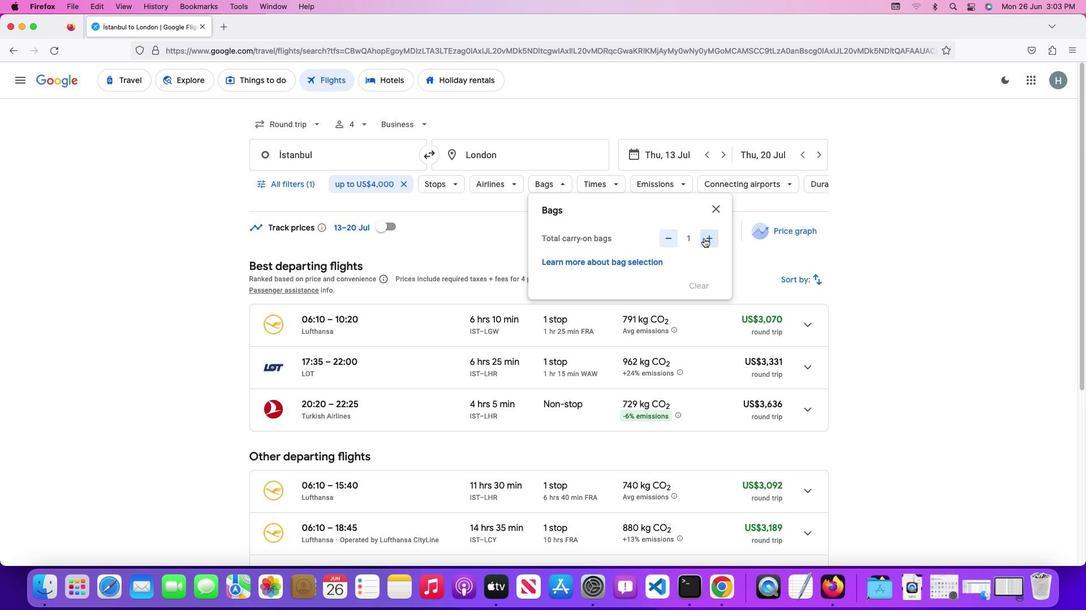 
Action: Mouse moved to (717, 217)
Screenshot: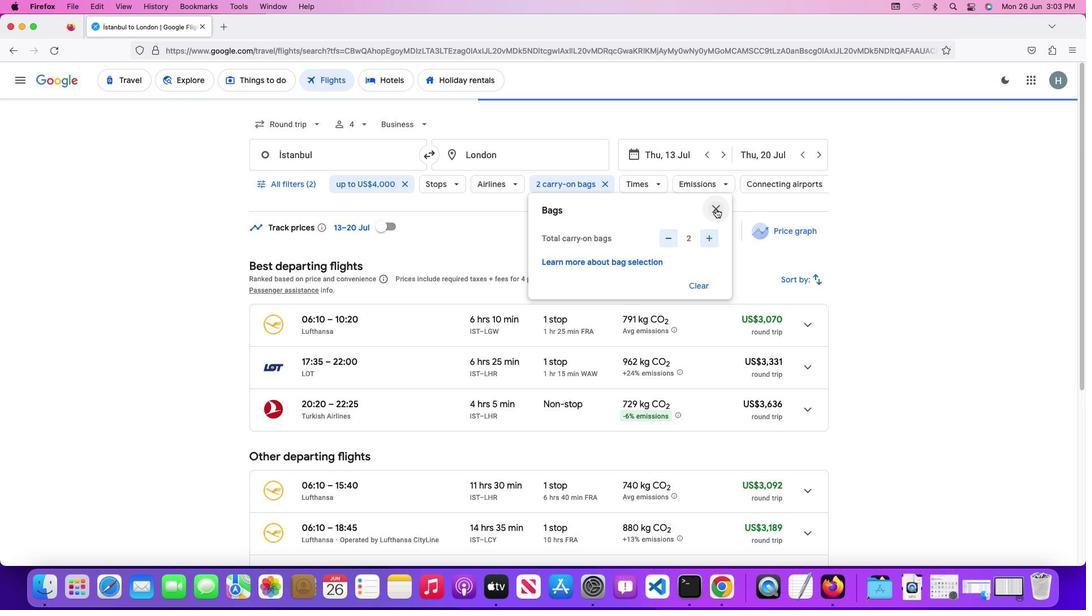 
Action: Mouse pressed left at (717, 217)
Screenshot: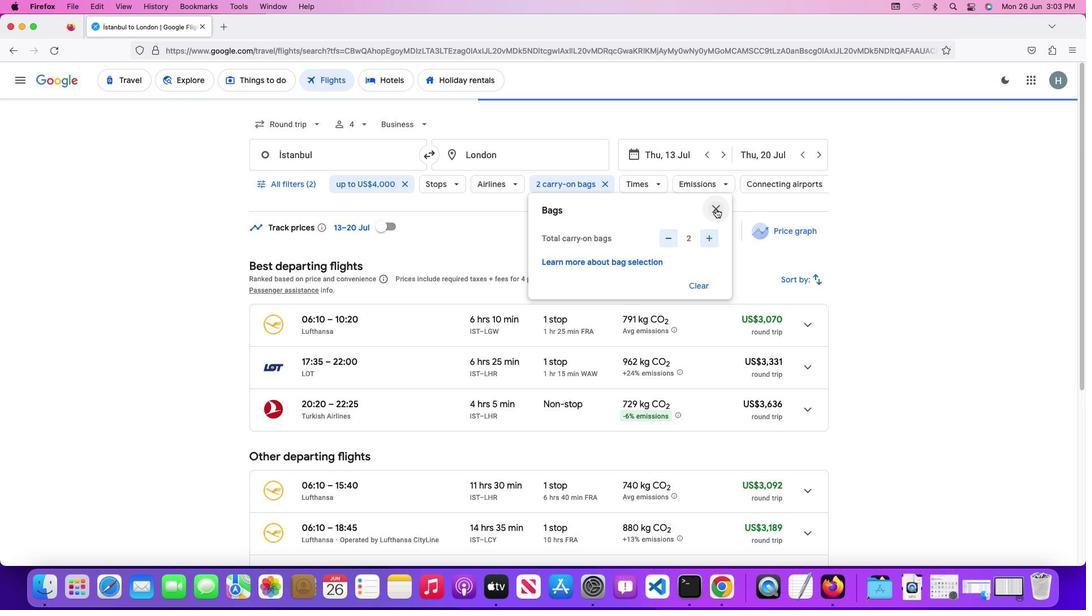 
Action: Mouse moved to (618, 248)
Screenshot: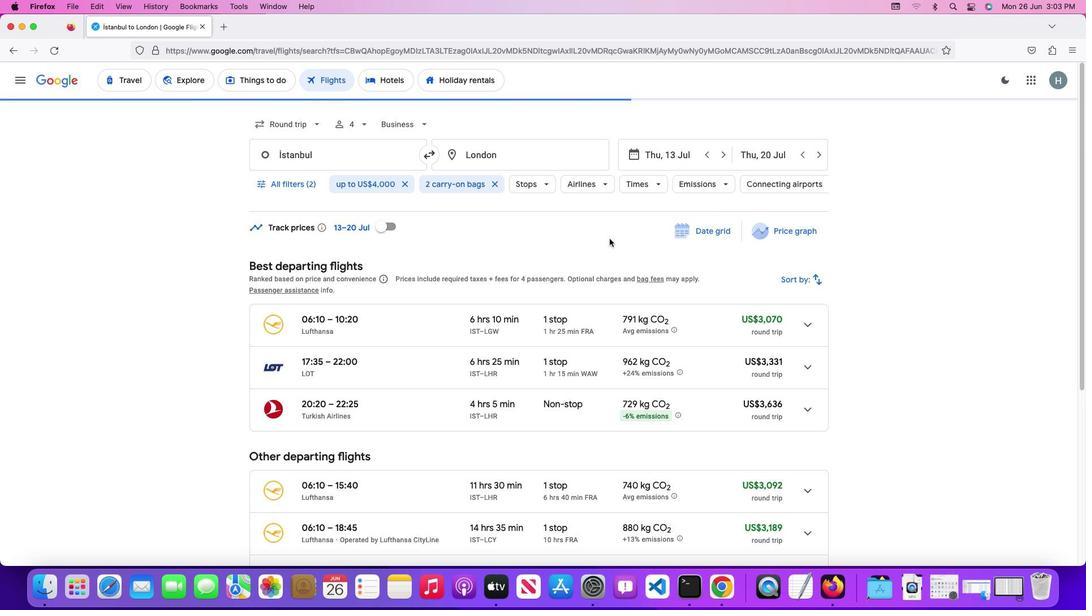 
